 Task: Add an event with the title Second Product Enhancement Brainstorming Session, date '2023/12/14', time 8:30 AM to 10:30 AMand add a description: This webinar is designed to provide participants with valuable insights into effective digital marketing strategies. It covers a wide range of topics, including search engine optimization (SEO), social media marketing, content marketing, email marketing, paid advertising, and more., put the event into Green category, logged in from the account softage.3@softage.netand send the event invitation to softage.5@softage.net and softage.6@softage.net. Set a reminder for the event 2 hour before
Action: Mouse moved to (130, 120)
Screenshot: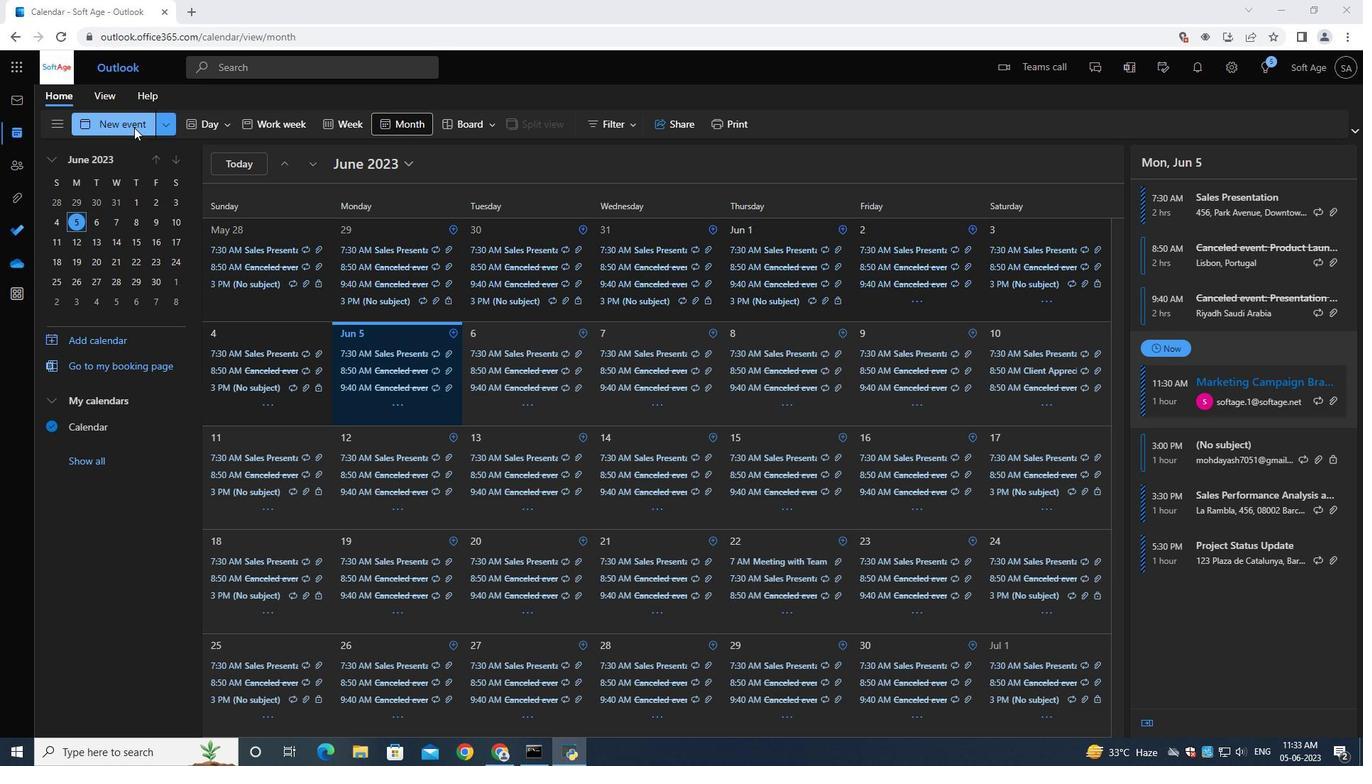 
Action: Mouse pressed left at (130, 120)
Screenshot: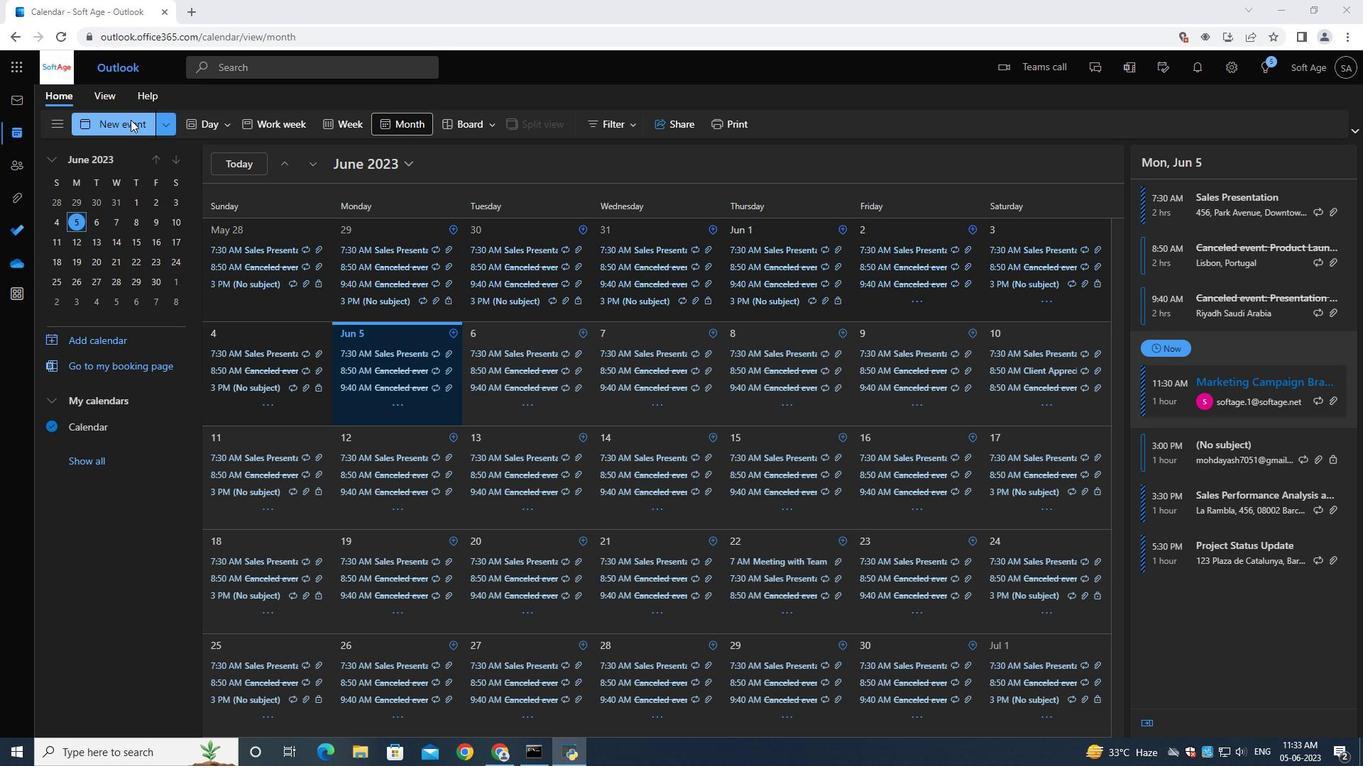 
Action: Mouse moved to (388, 213)
Screenshot: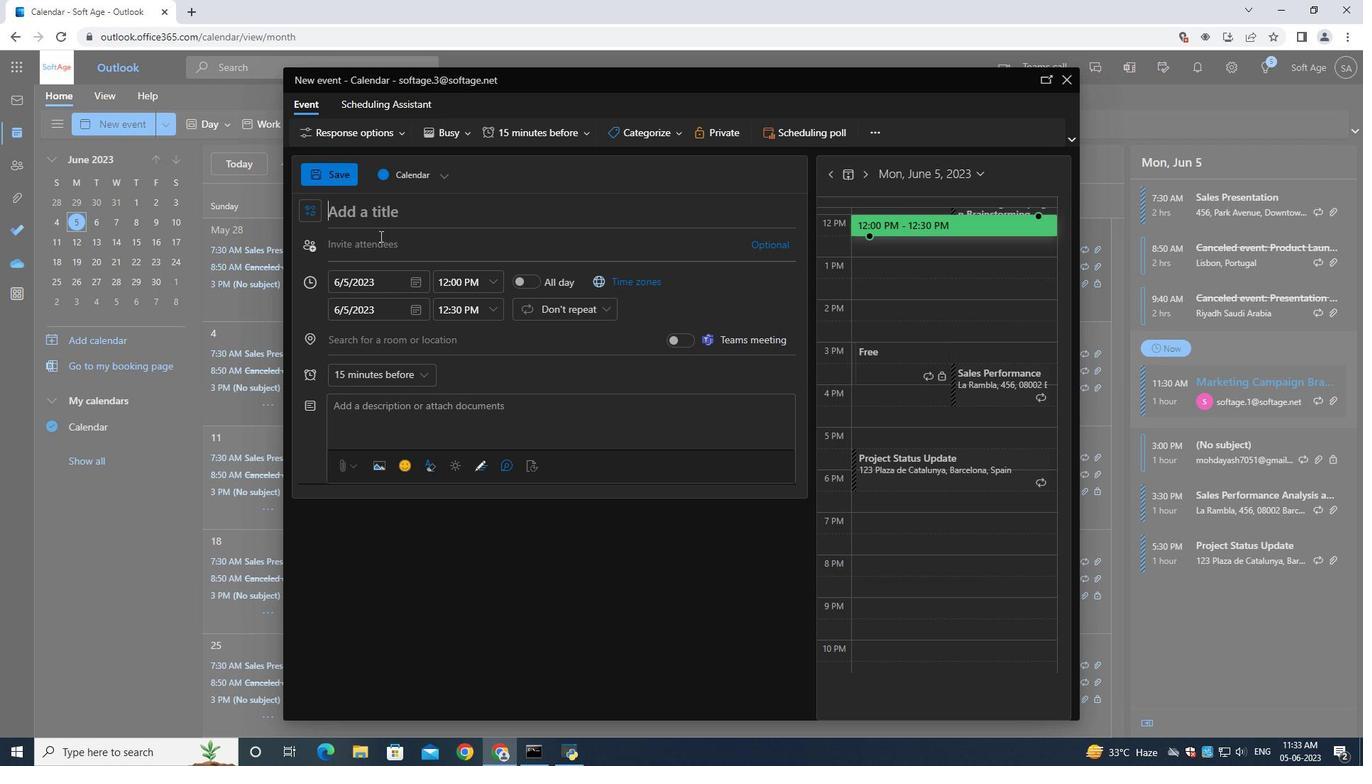 
Action: Mouse pressed left at (387, 213)
Screenshot: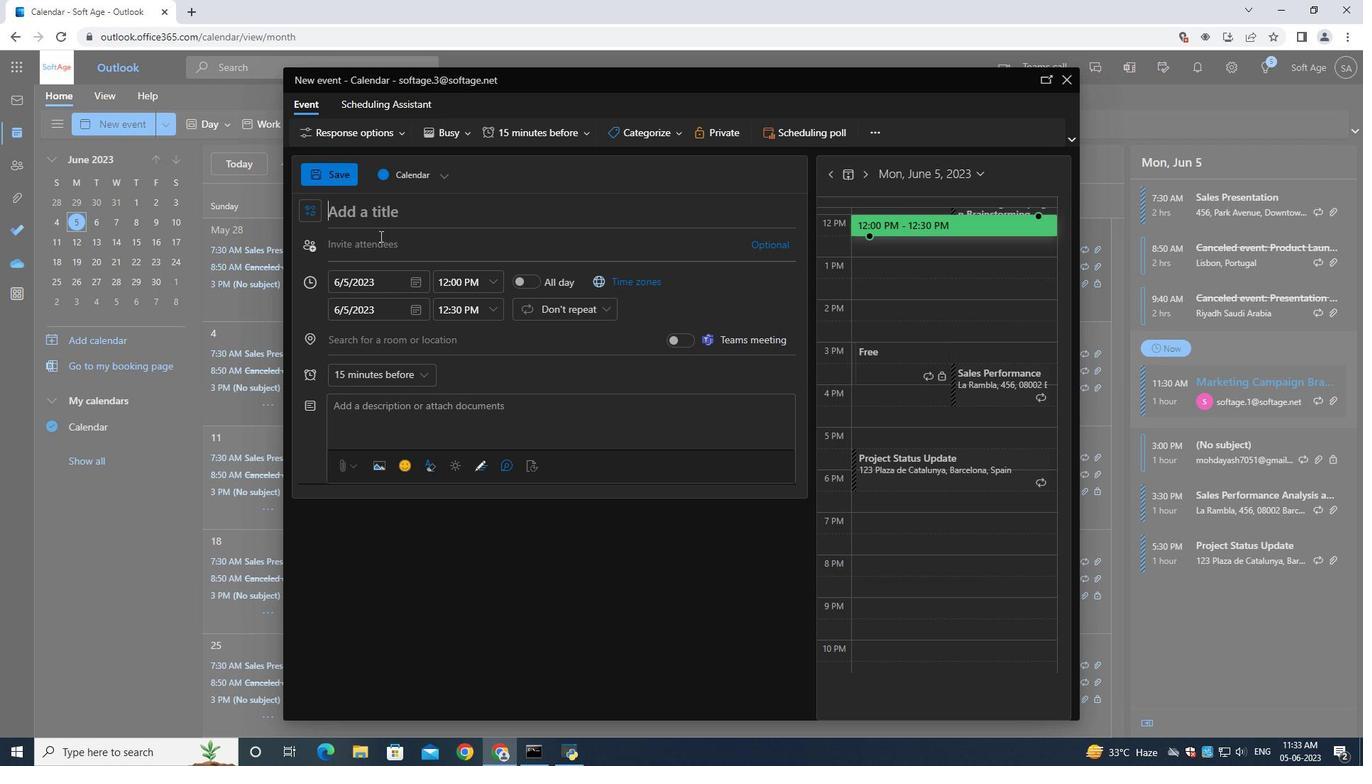
Action: Key pressed <Key.shift>Second<Key.space><Key.shift><Key.shift><Key.shift><Key.shift><Key.shift><Key.shift><Key.shift><Key.shift>Product<Key.space><Key.shift>Enhancement<Key.space><Key.shift>Brainstorming<Key.space><Key.shift>Session
Screenshot: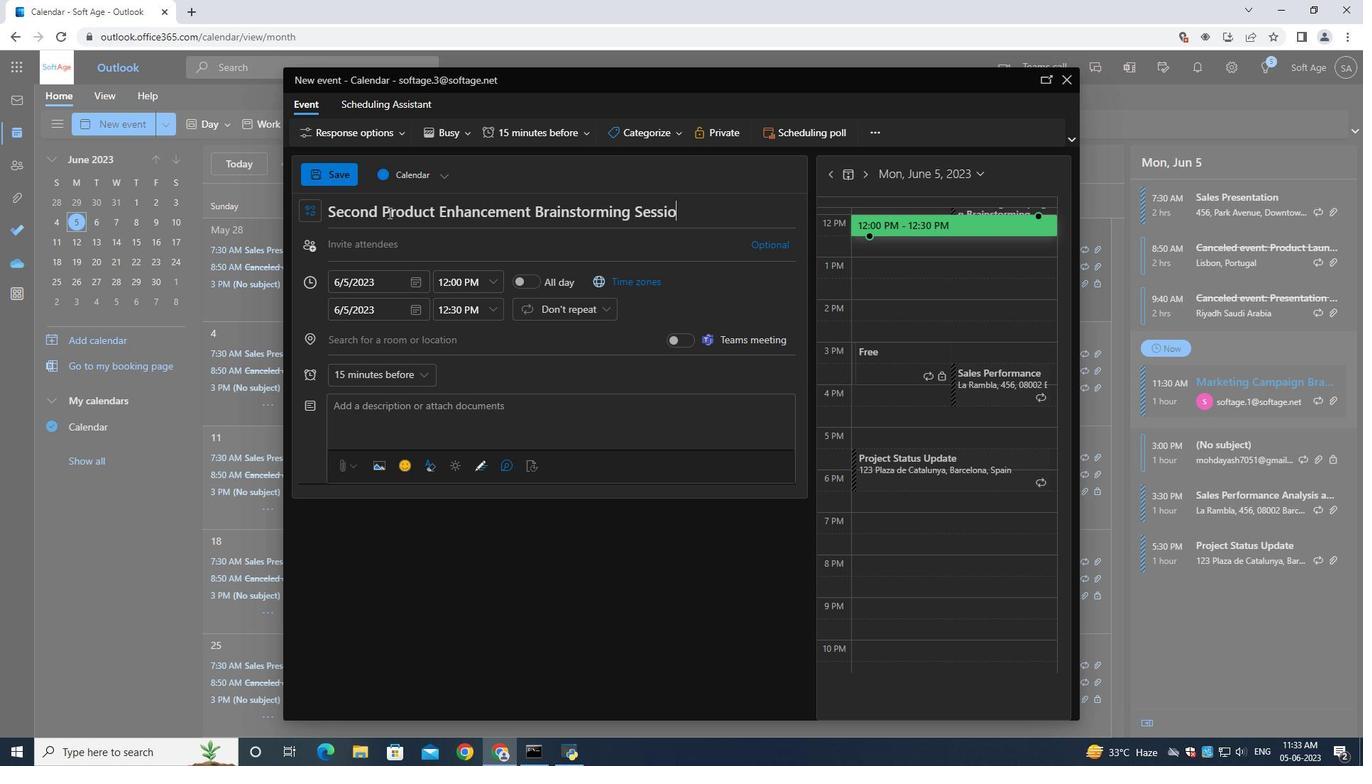 
Action: Mouse moved to (414, 282)
Screenshot: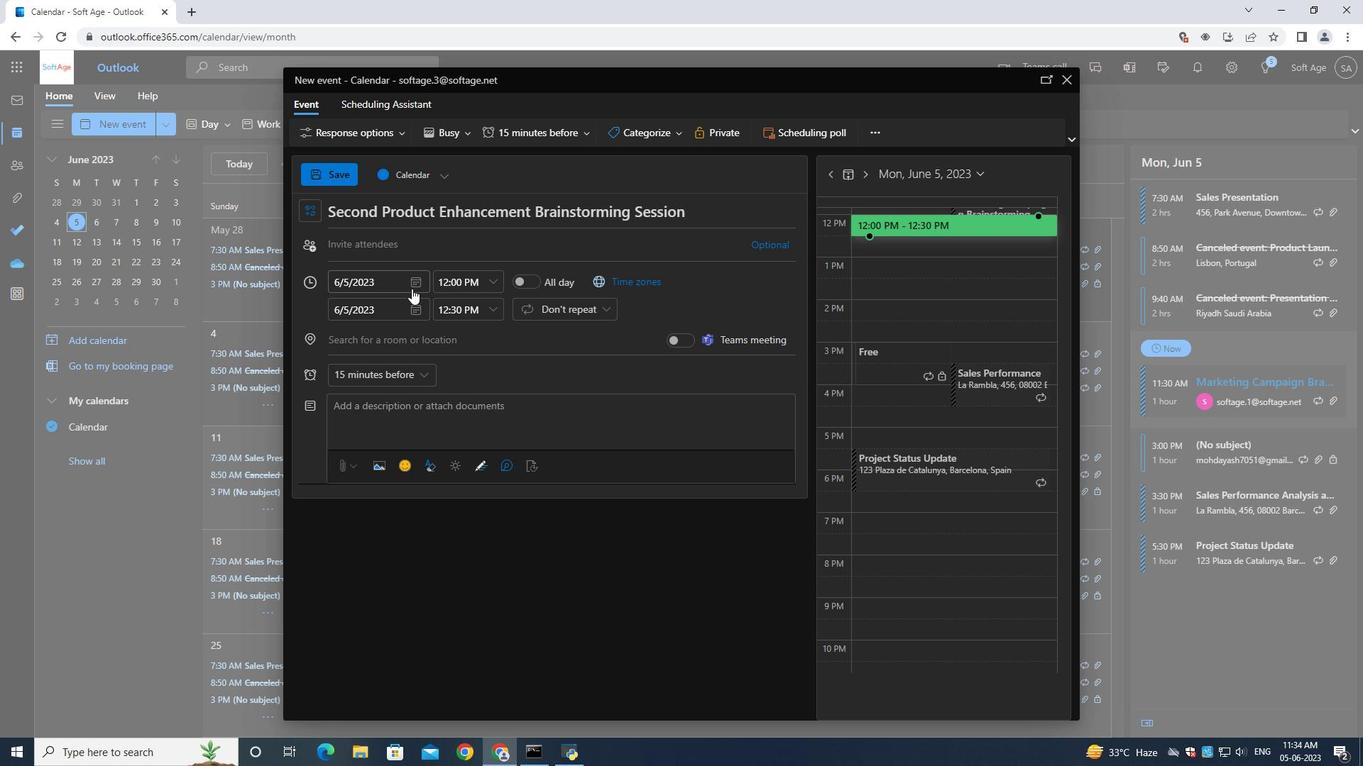 
Action: Mouse pressed left at (414, 282)
Screenshot: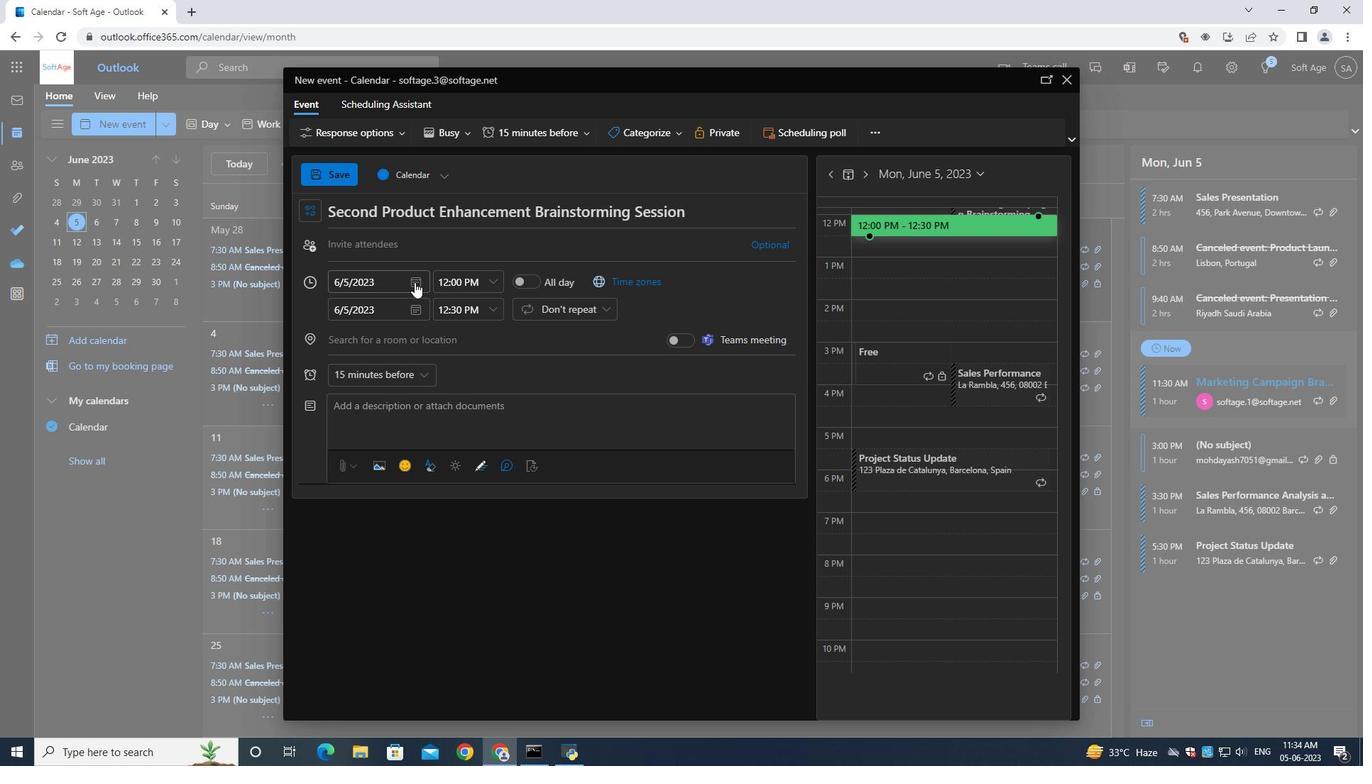 
Action: Mouse moved to (457, 316)
Screenshot: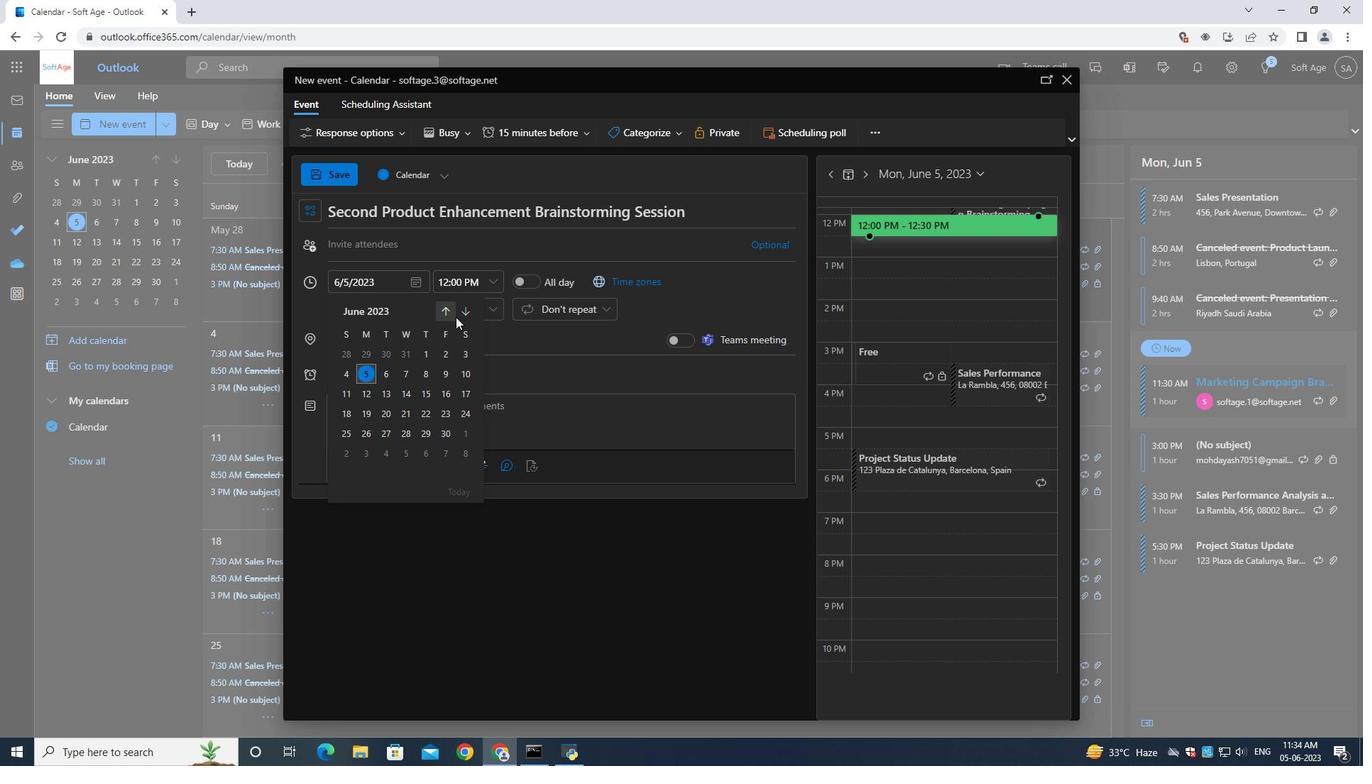 
Action: Mouse pressed left at (457, 316)
Screenshot: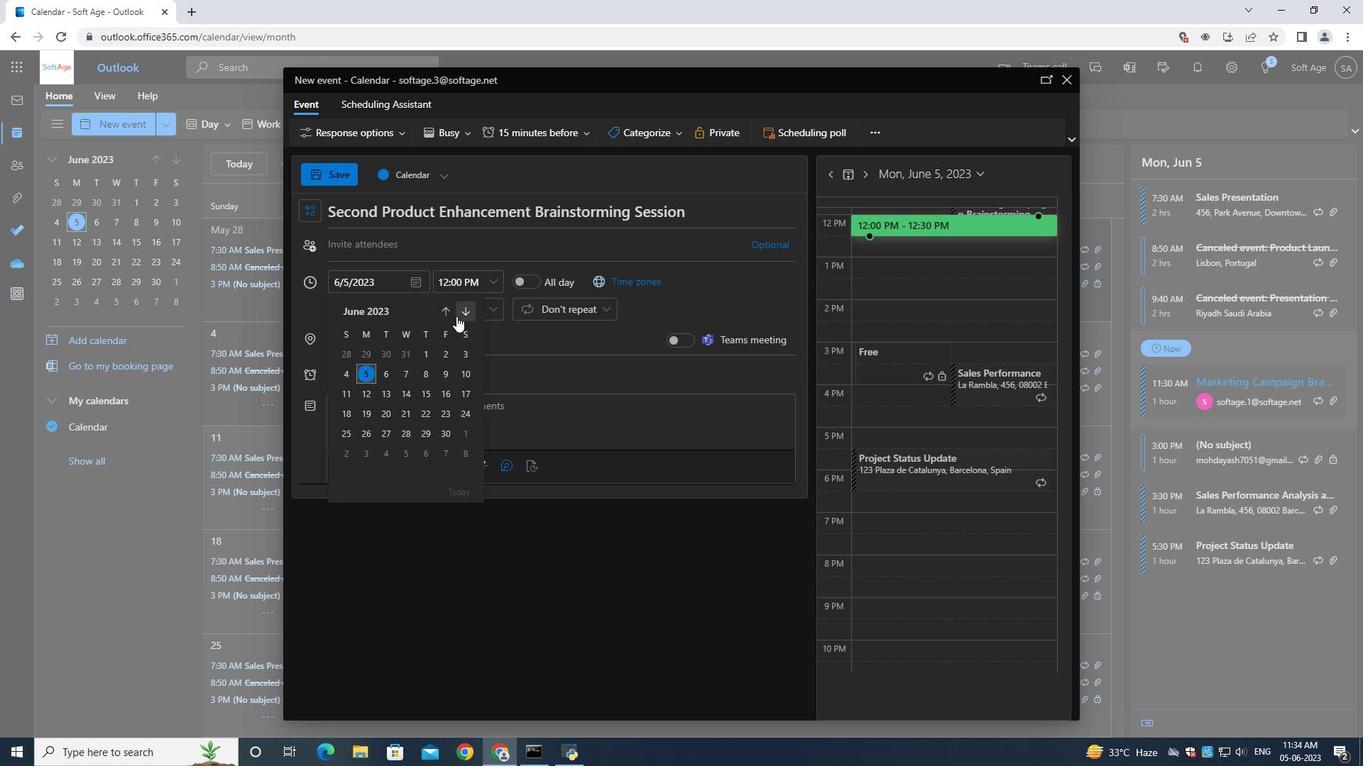 
Action: Mouse pressed left at (457, 316)
Screenshot: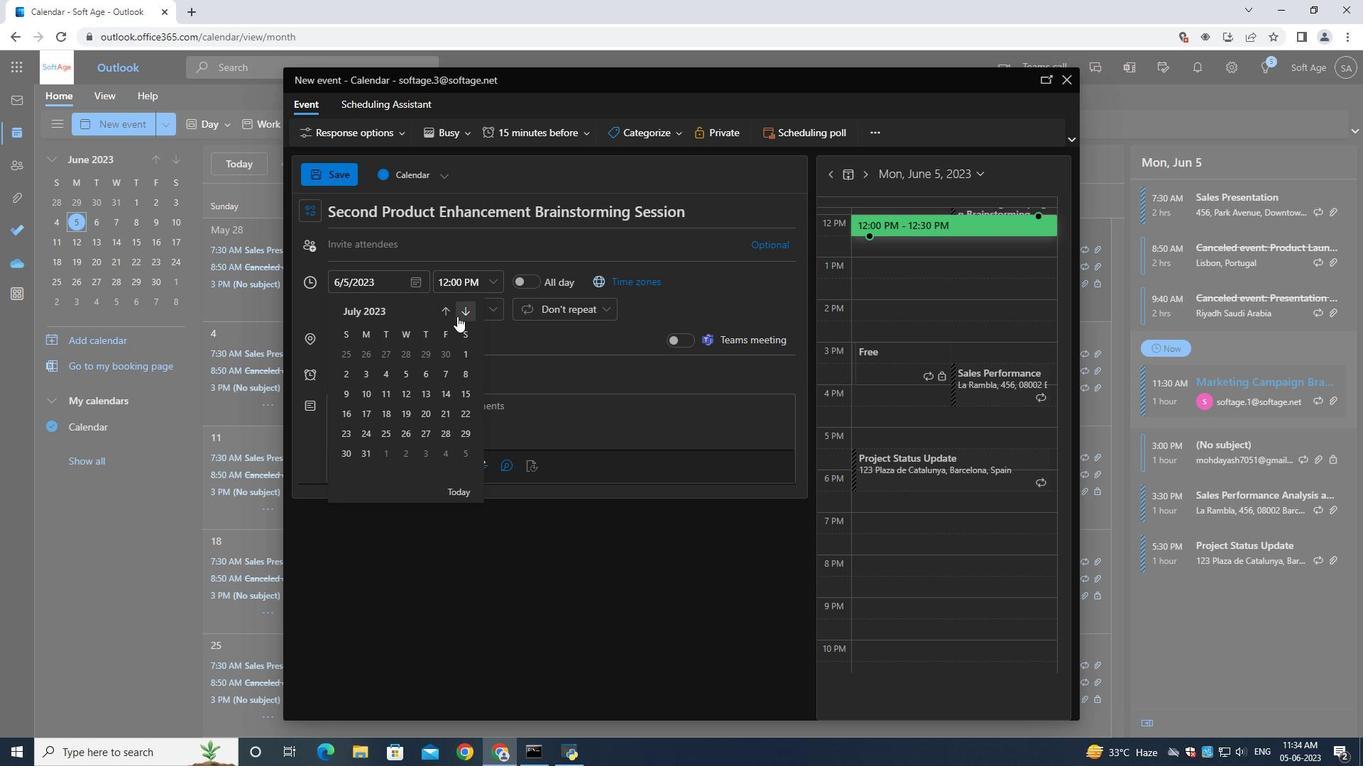 
Action: Mouse pressed left at (457, 316)
Screenshot: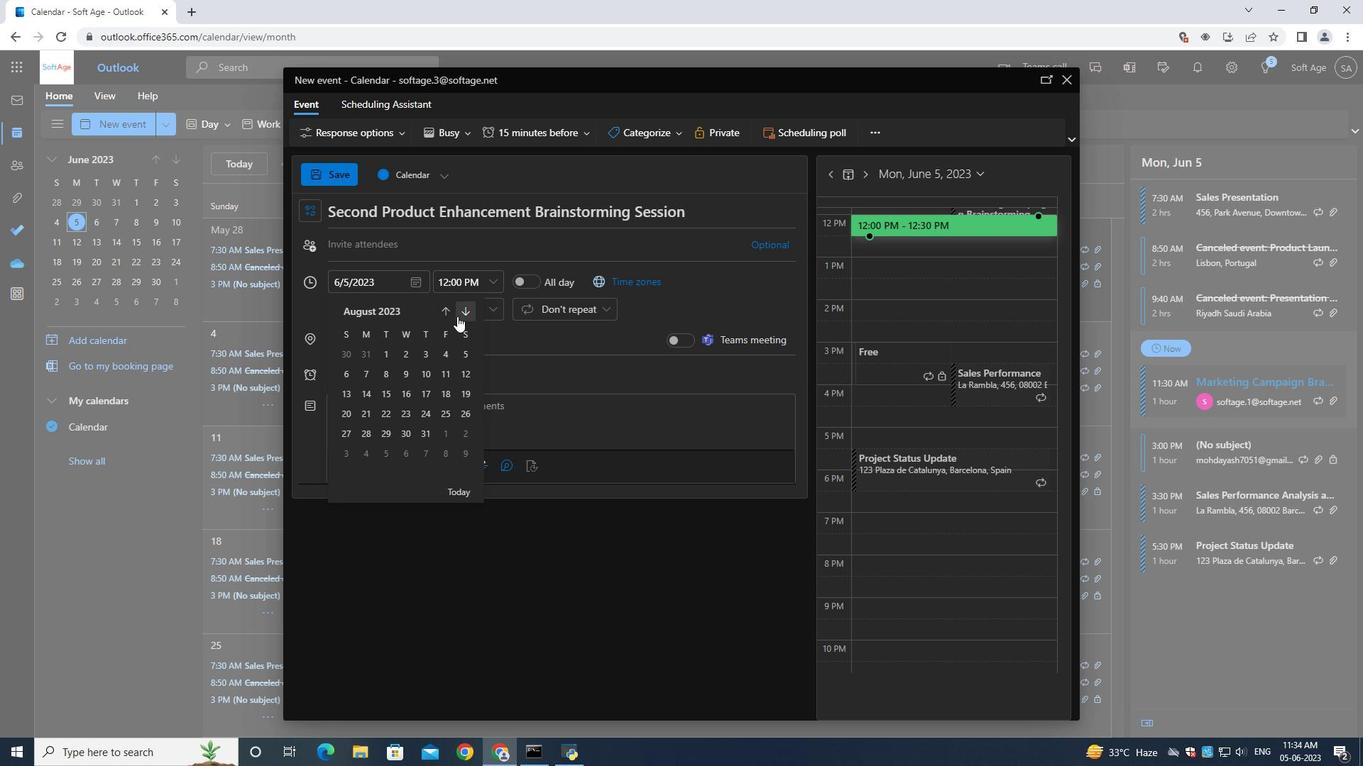 
Action: Mouse pressed left at (457, 316)
Screenshot: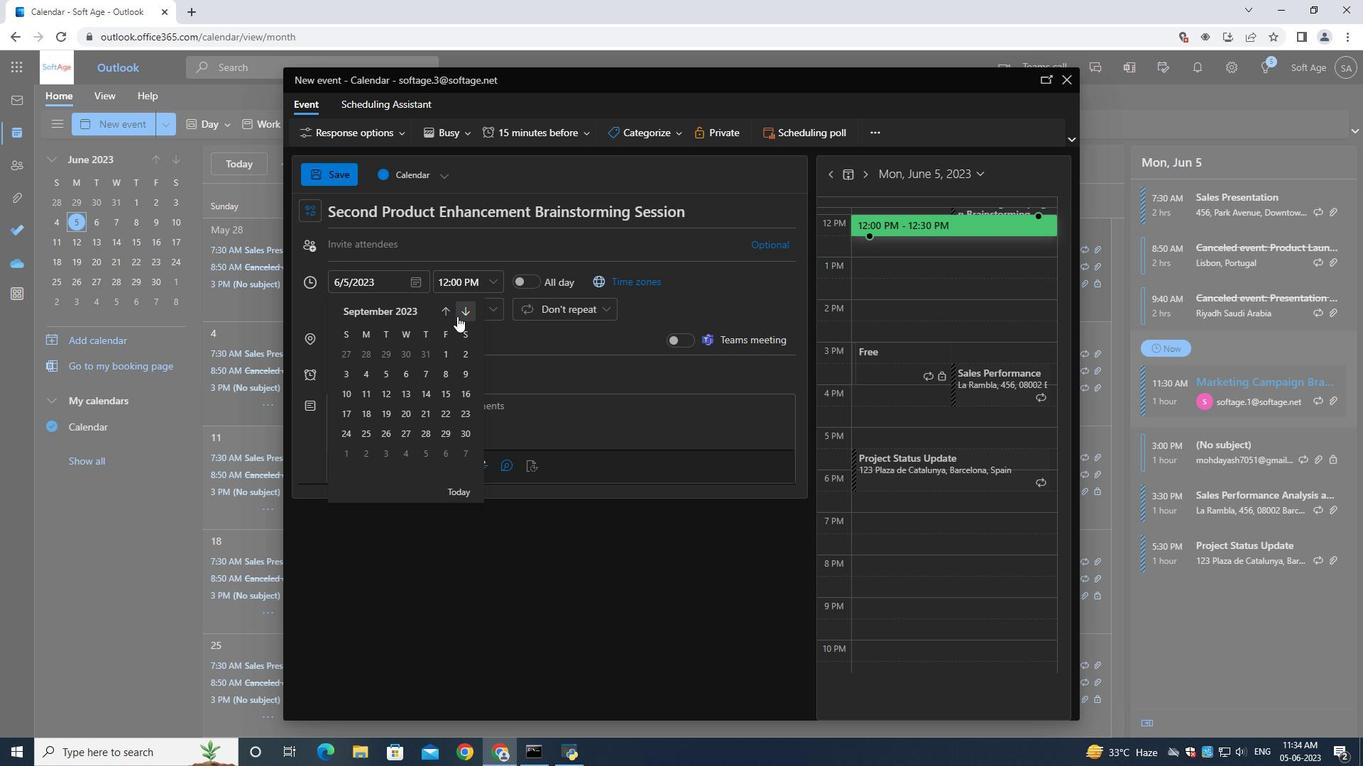 
Action: Mouse pressed left at (457, 316)
Screenshot: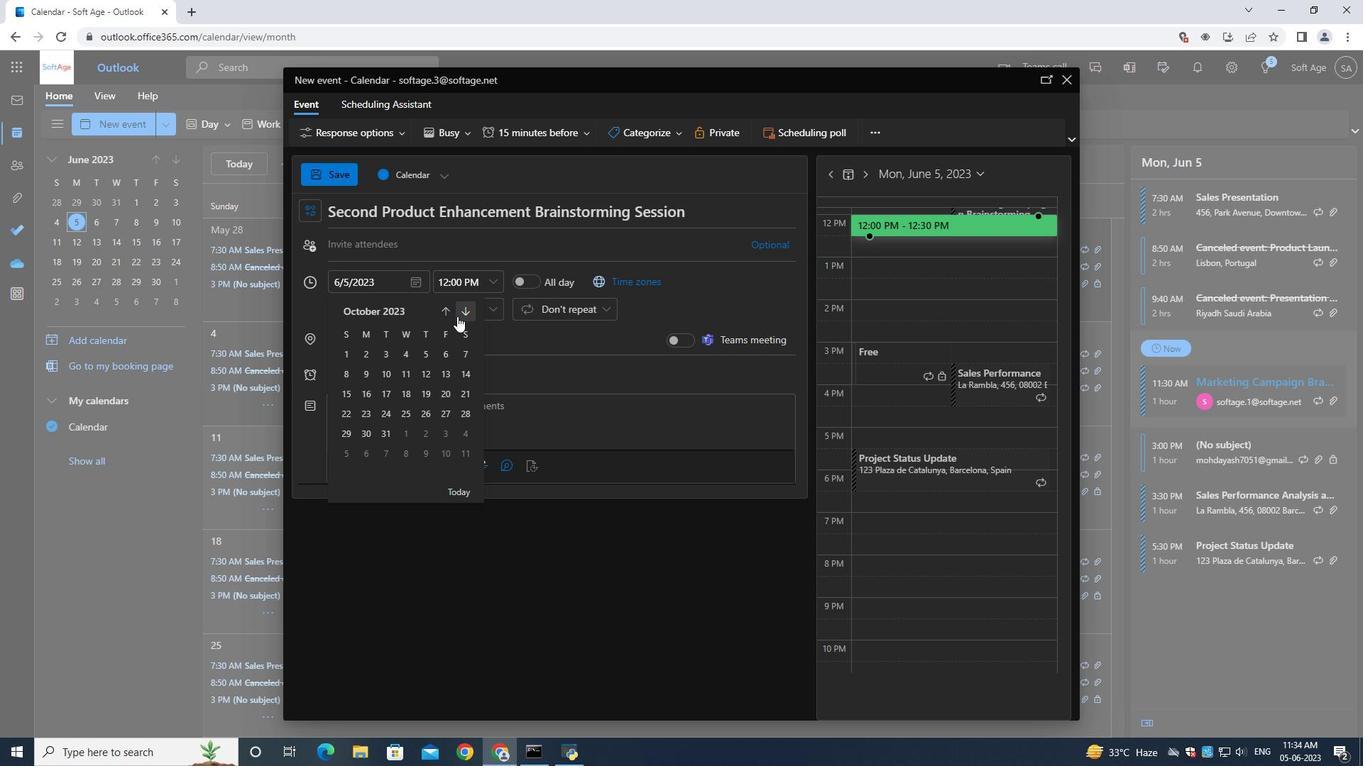 
Action: Mouse pressed left at (457, 316)
Screenshot: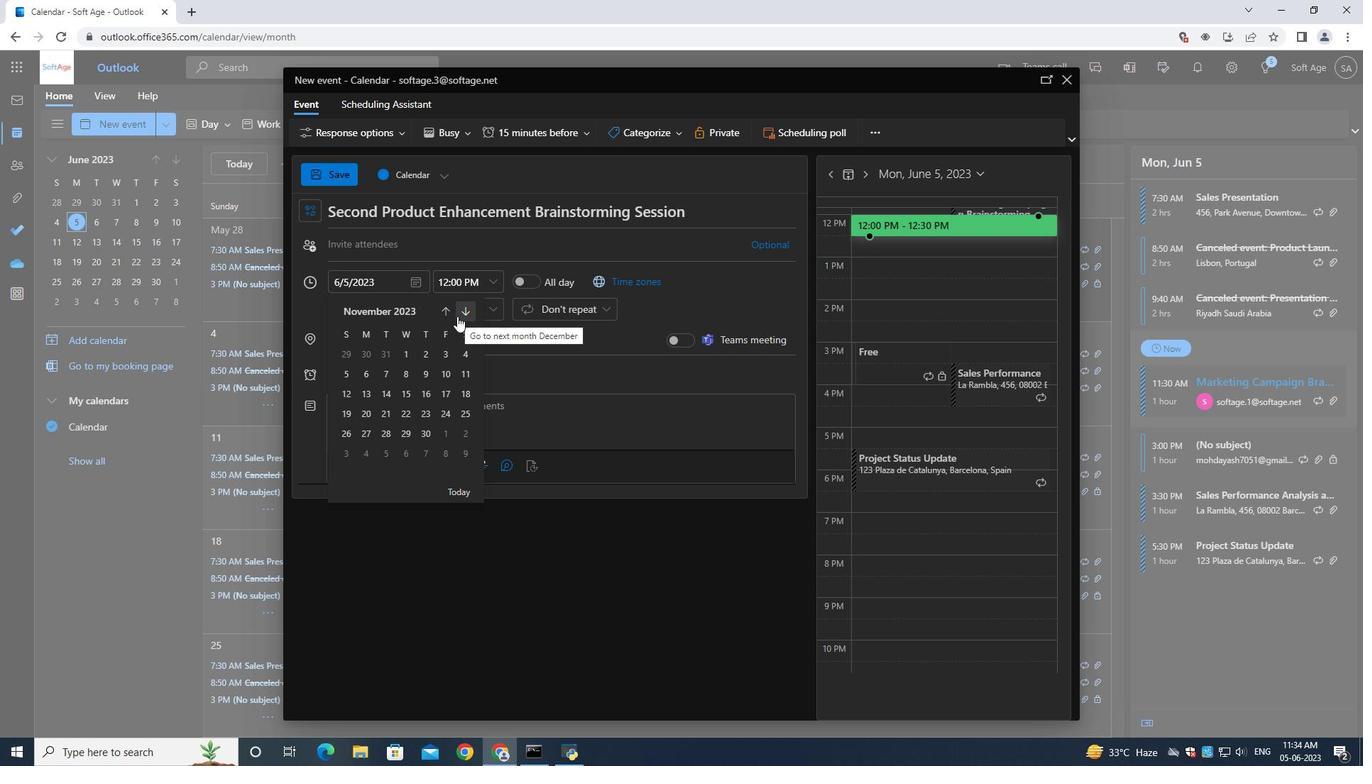 
Action: Mouse pressed left at (457, 316)
Screenshot: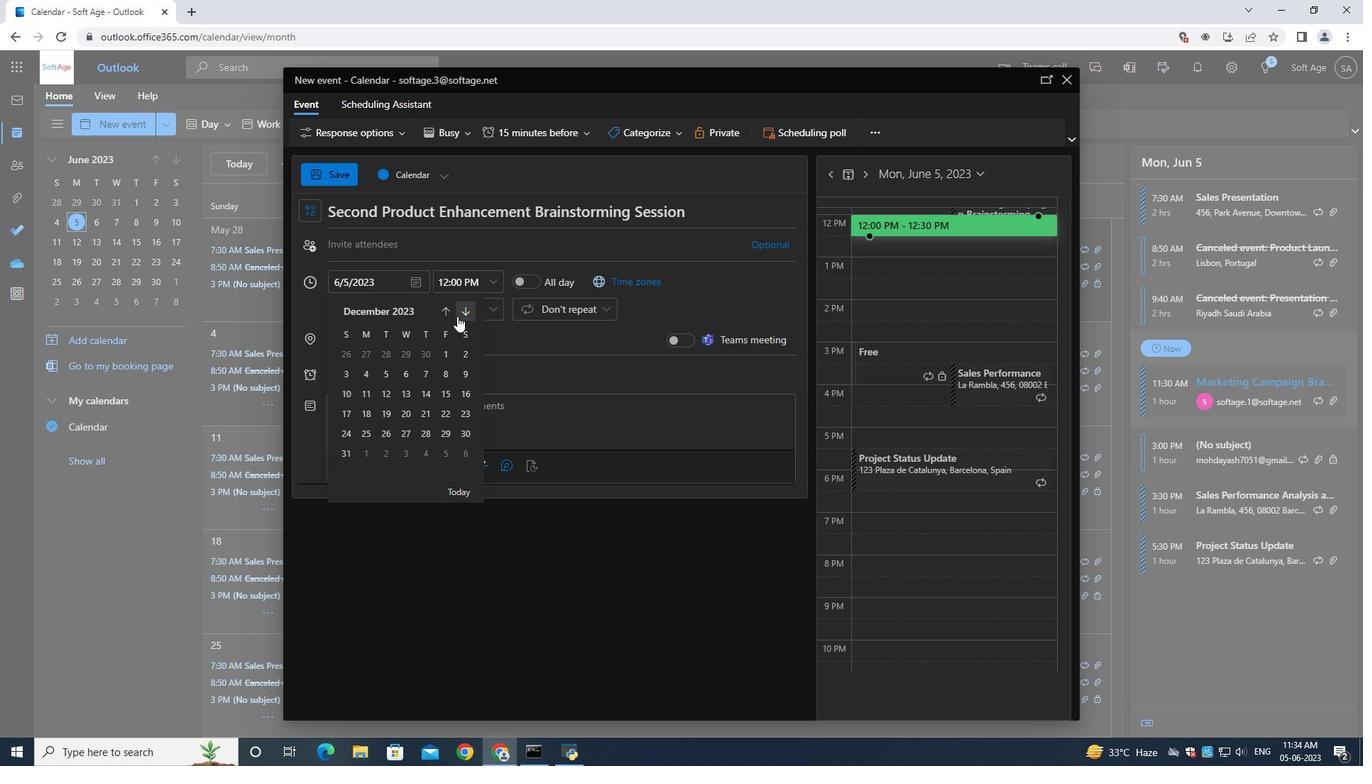 
Action: Mouse moved to (441, 311)
Screenshot: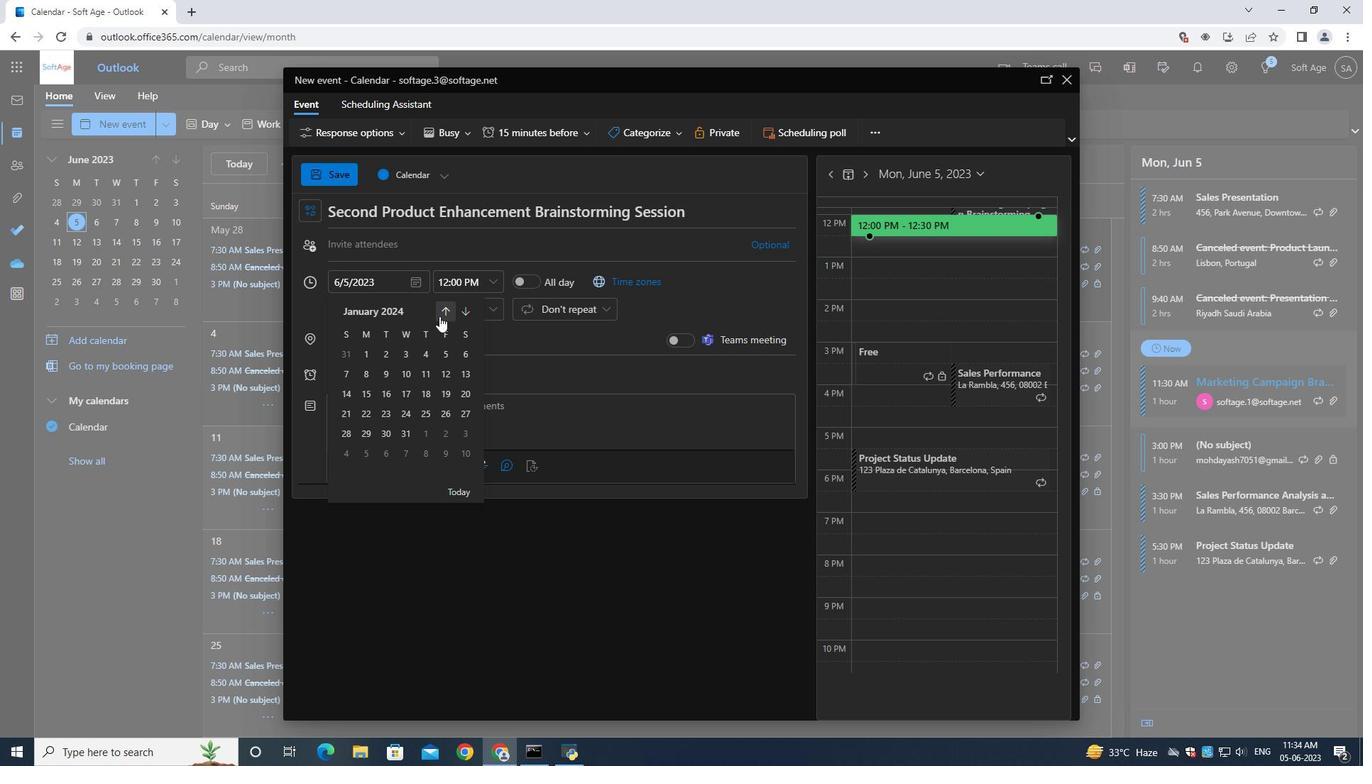 
Action: Mouse pressed left at (441, 311)
Screenshot: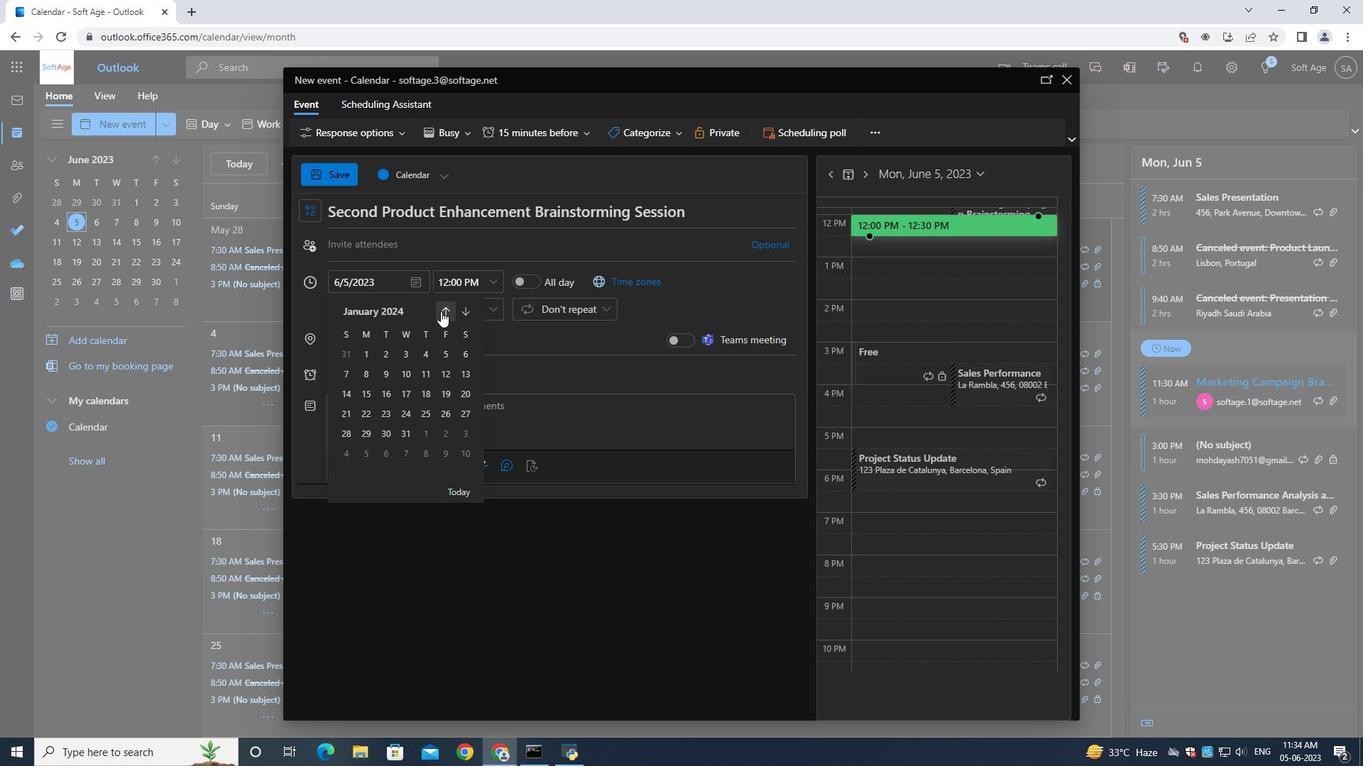 
Action: Mouse moved to (422, 390)
Screenshot: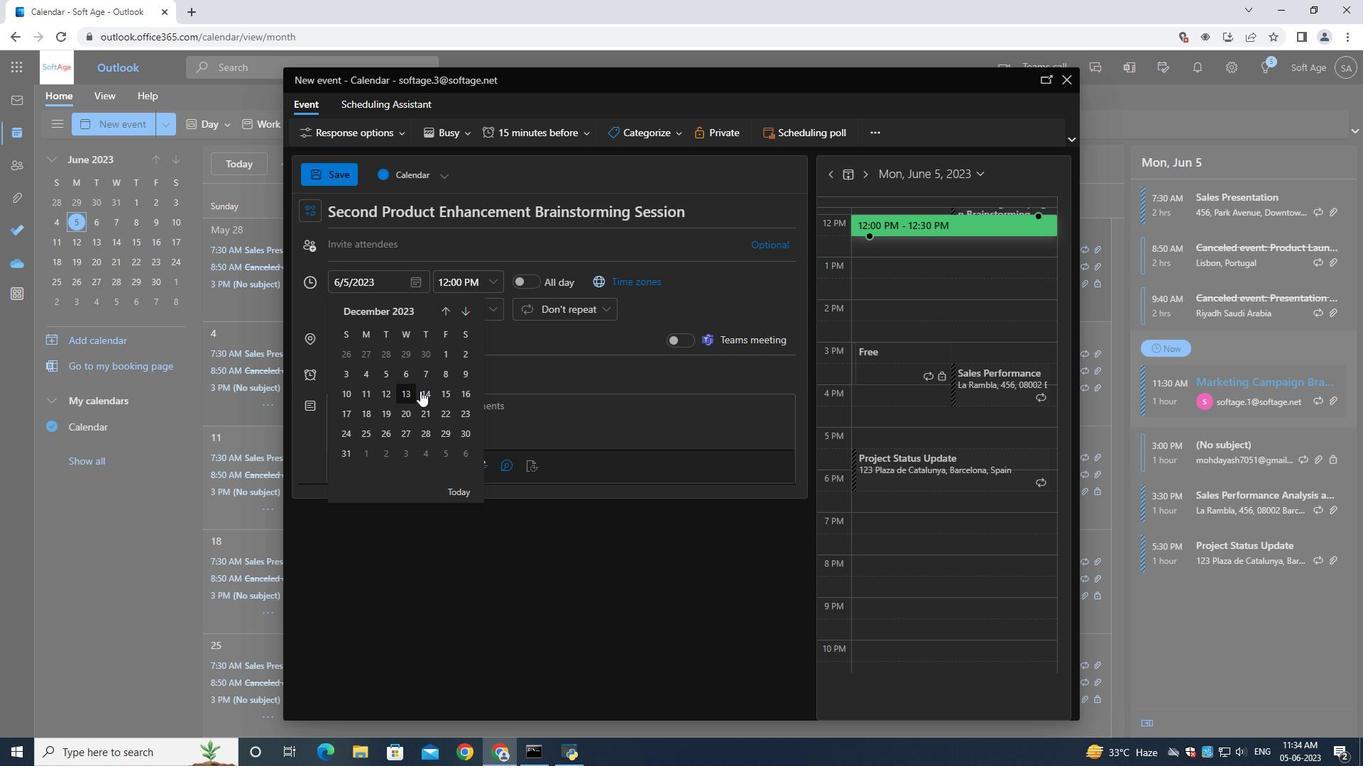 
Action: Mouse pressed left at (422, 390)
Screenshot: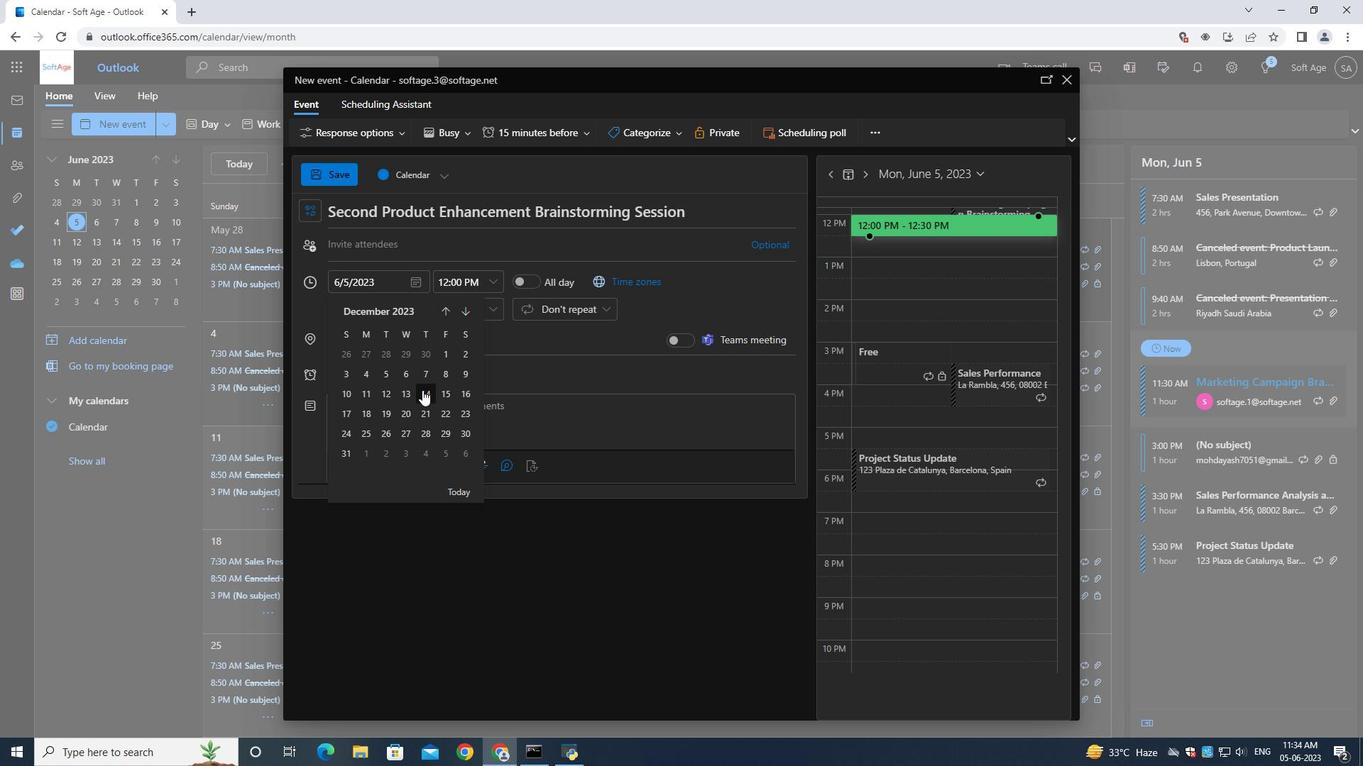 
Action: Mouse moved to (462, 291)
Screenshot: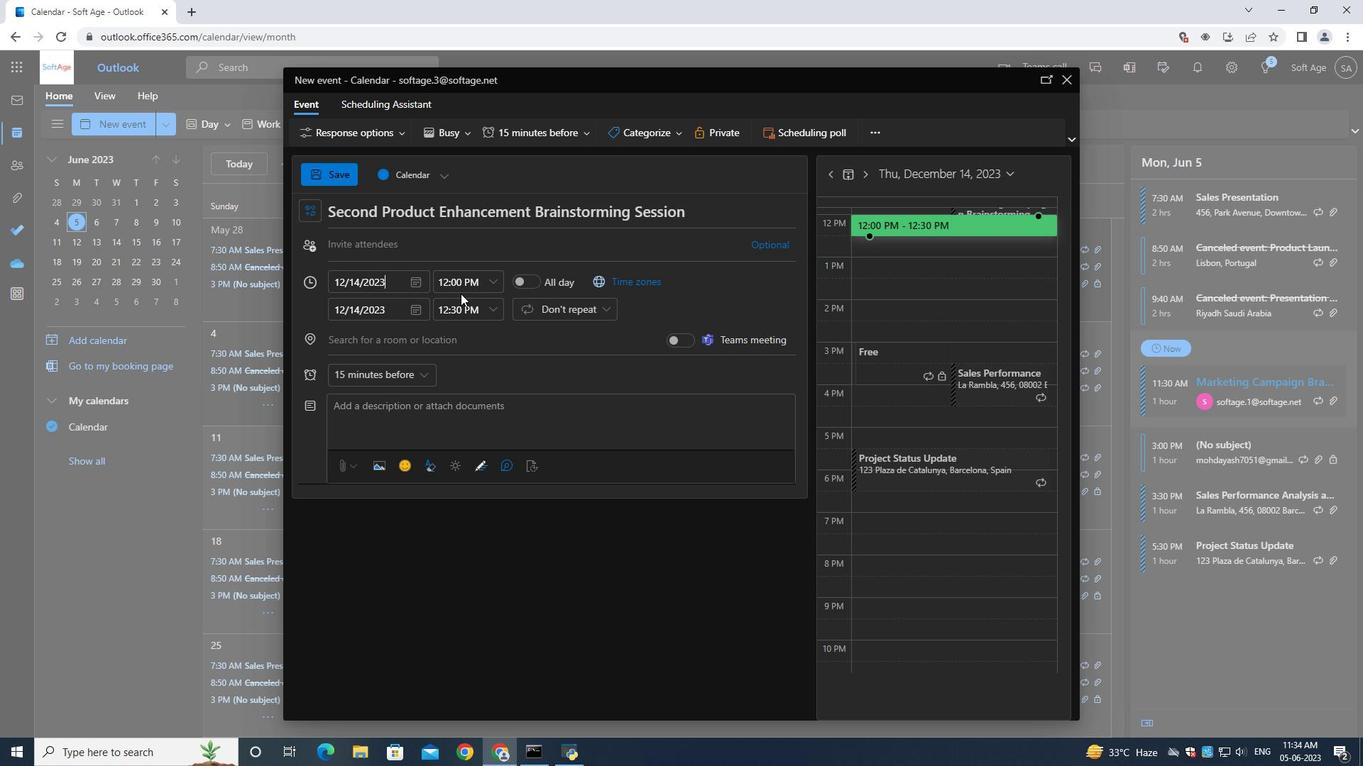 
Action: Mouse pressed left at (462, 291)
Screenshot: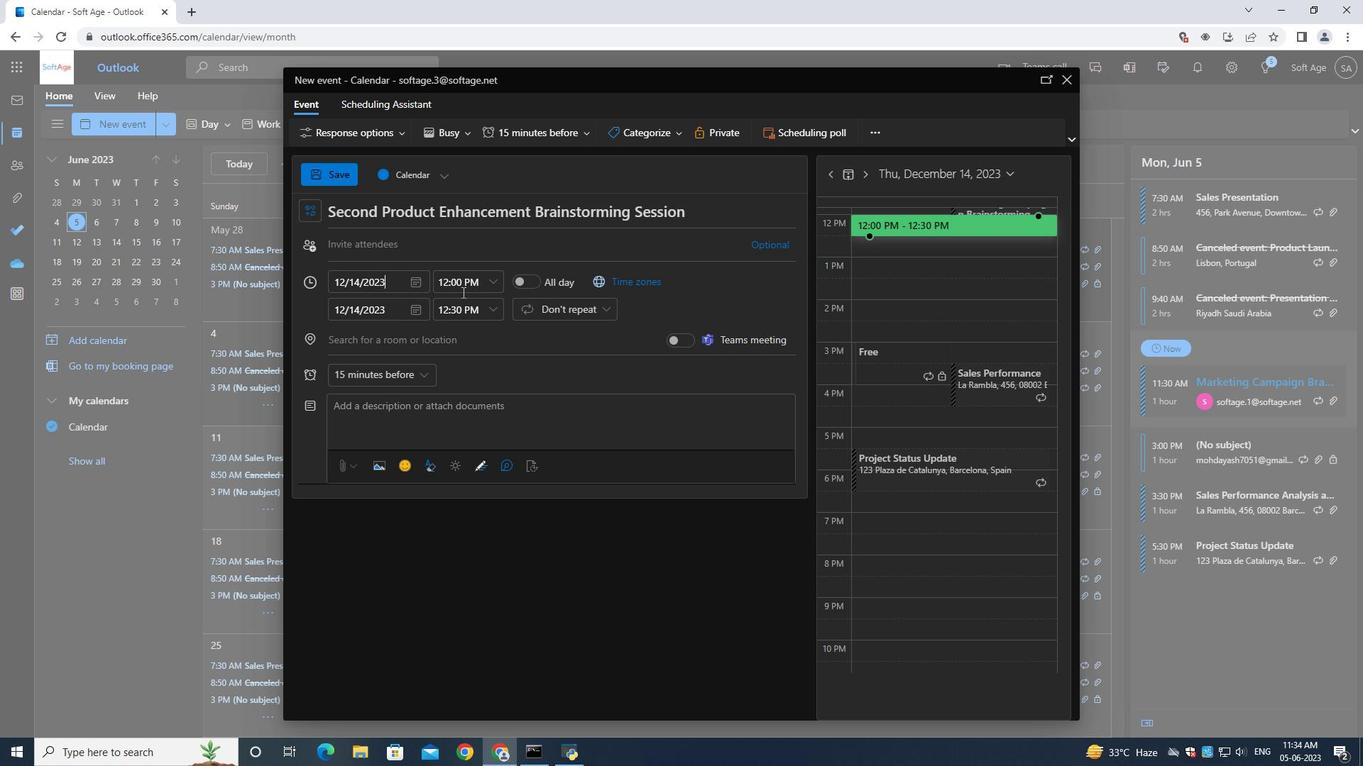 
Action: Mouse moved to (469, 293)
Screenshot: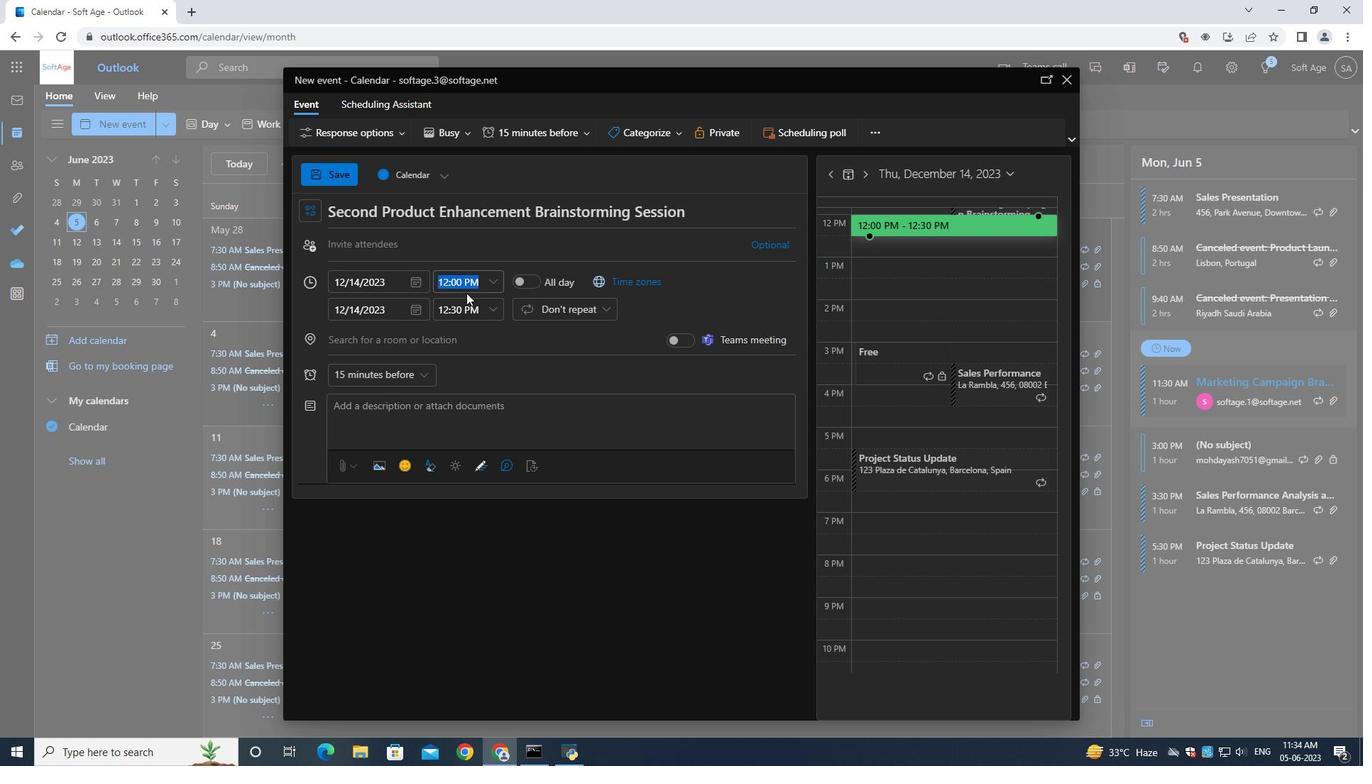 
Action: Key pressed 8<Key.shift_r>:30<Key.shift>AM
Screenshot: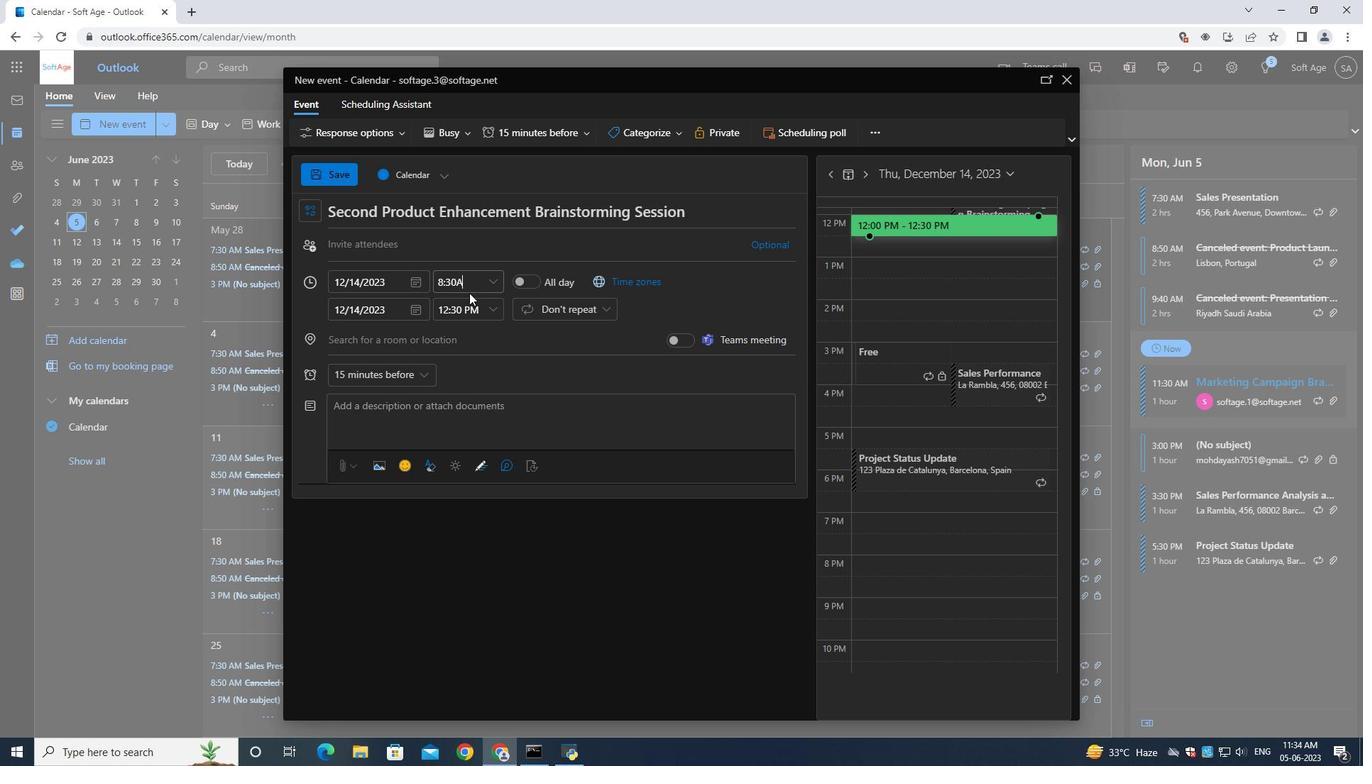 
Action: Mouse moved to (463, 308)
Screenshot: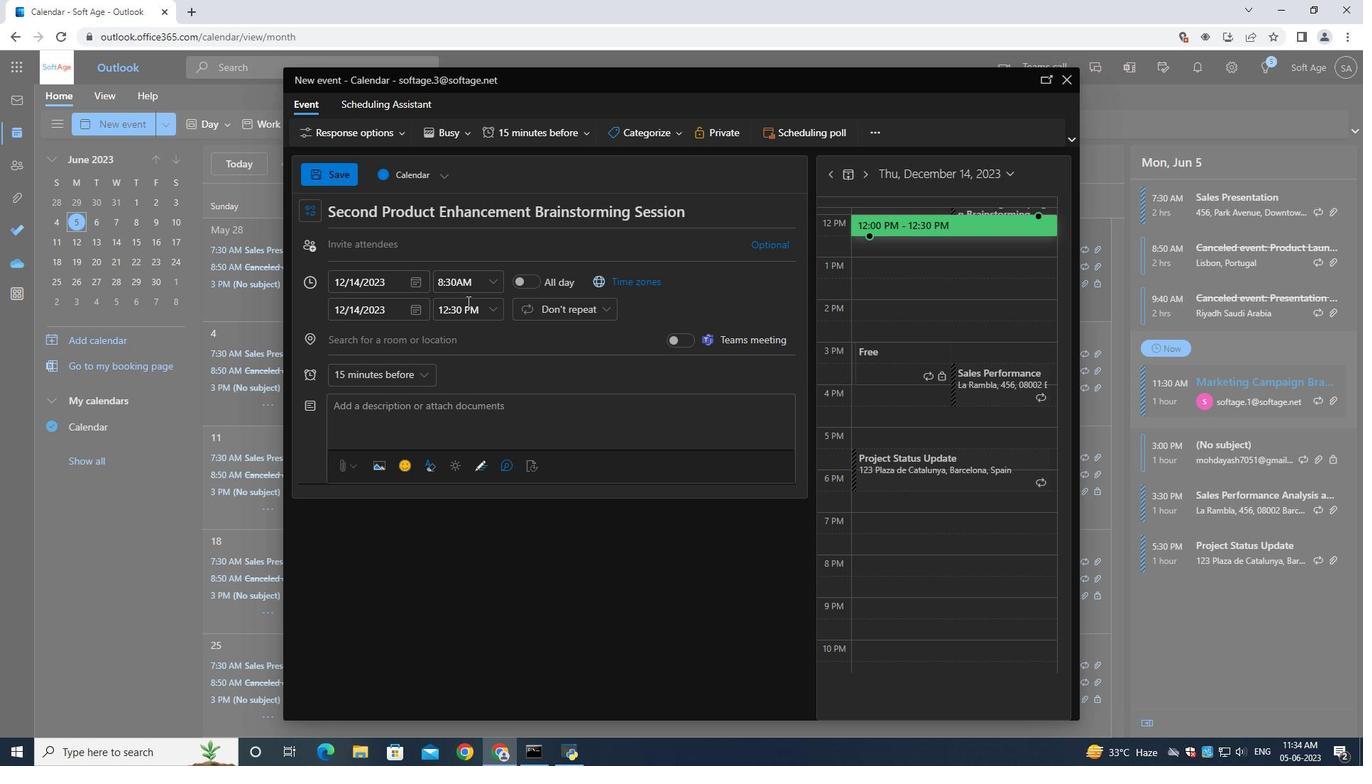 
Action: Mouse pressed left at (463, 308)
Screenshot: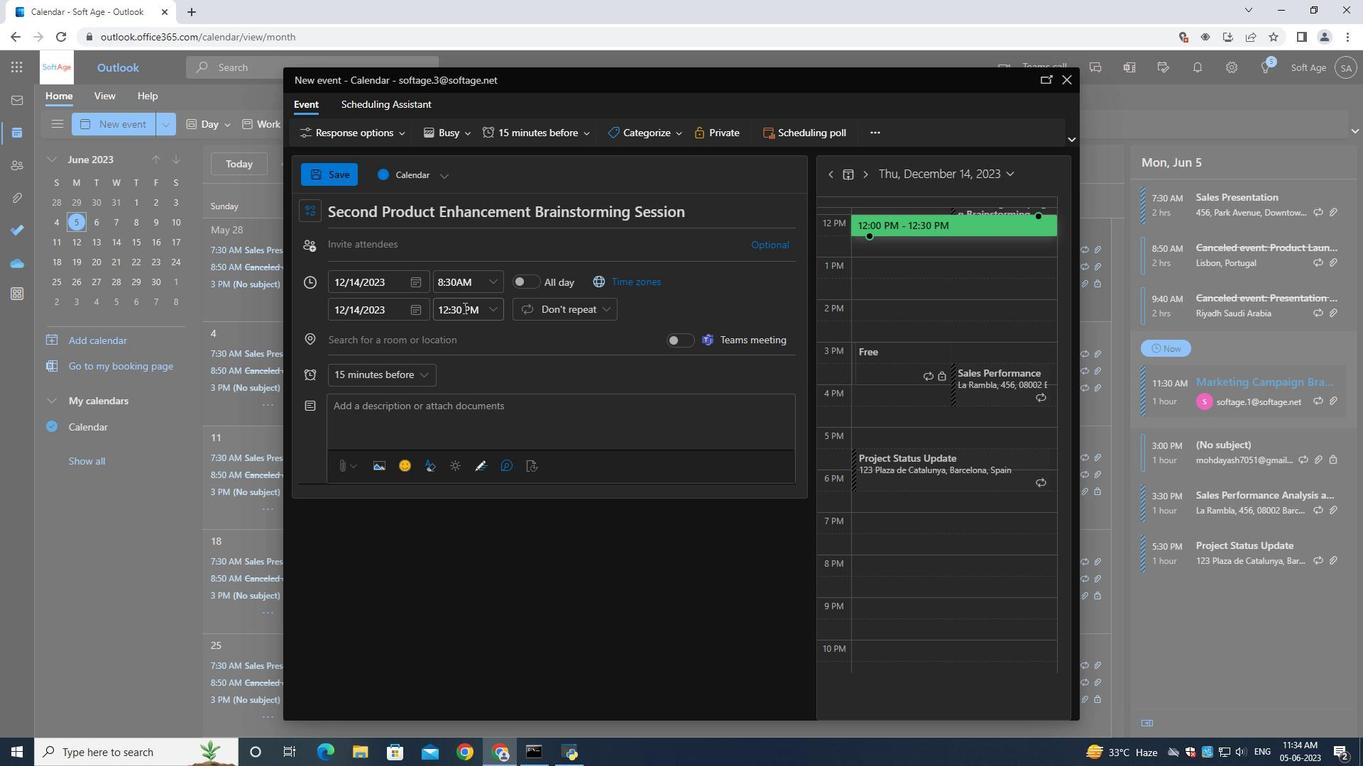 
Action: Key pressed 10<Key.shift_r>:30<Key.shift>AM
Screenshot: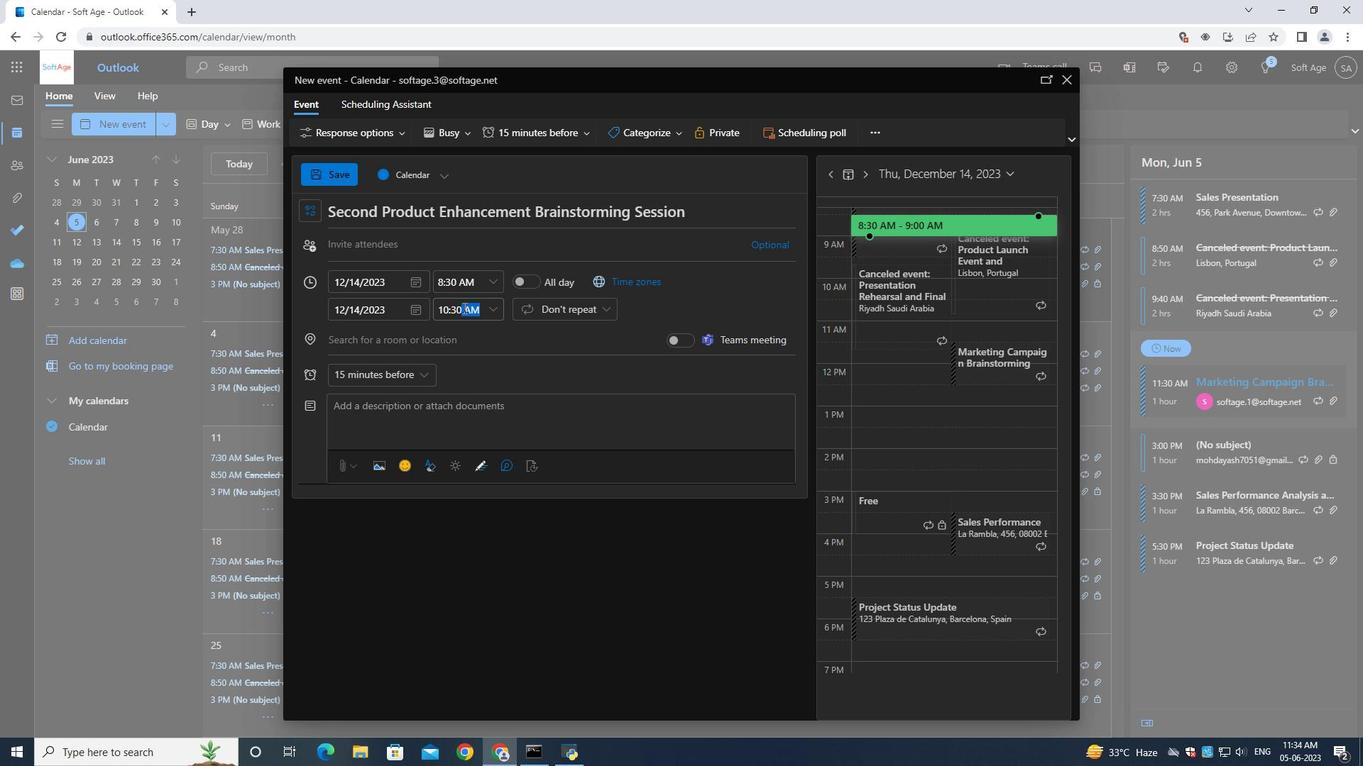 
Action: Mouse moved to (418, 418)
Screenshot: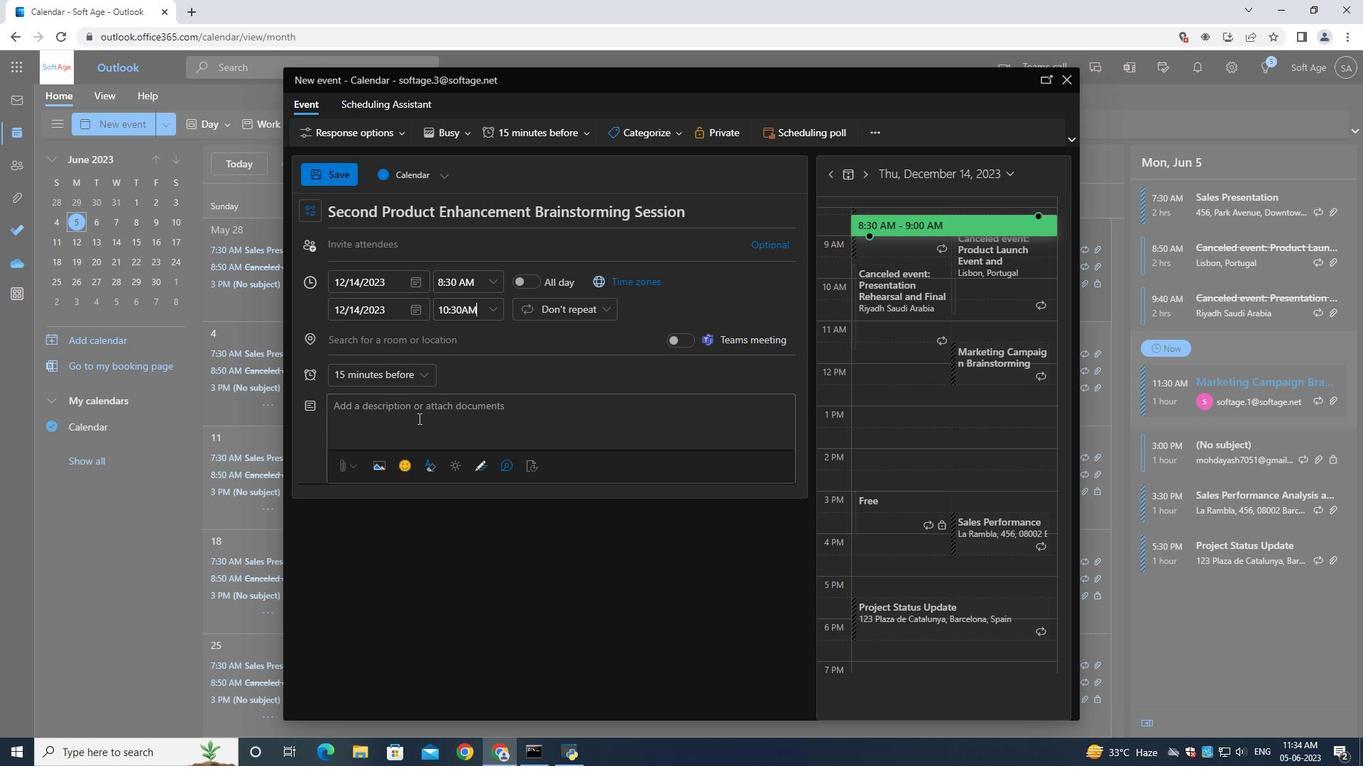 
Action: Mouse pressed left at (418, 418)
Screenshot: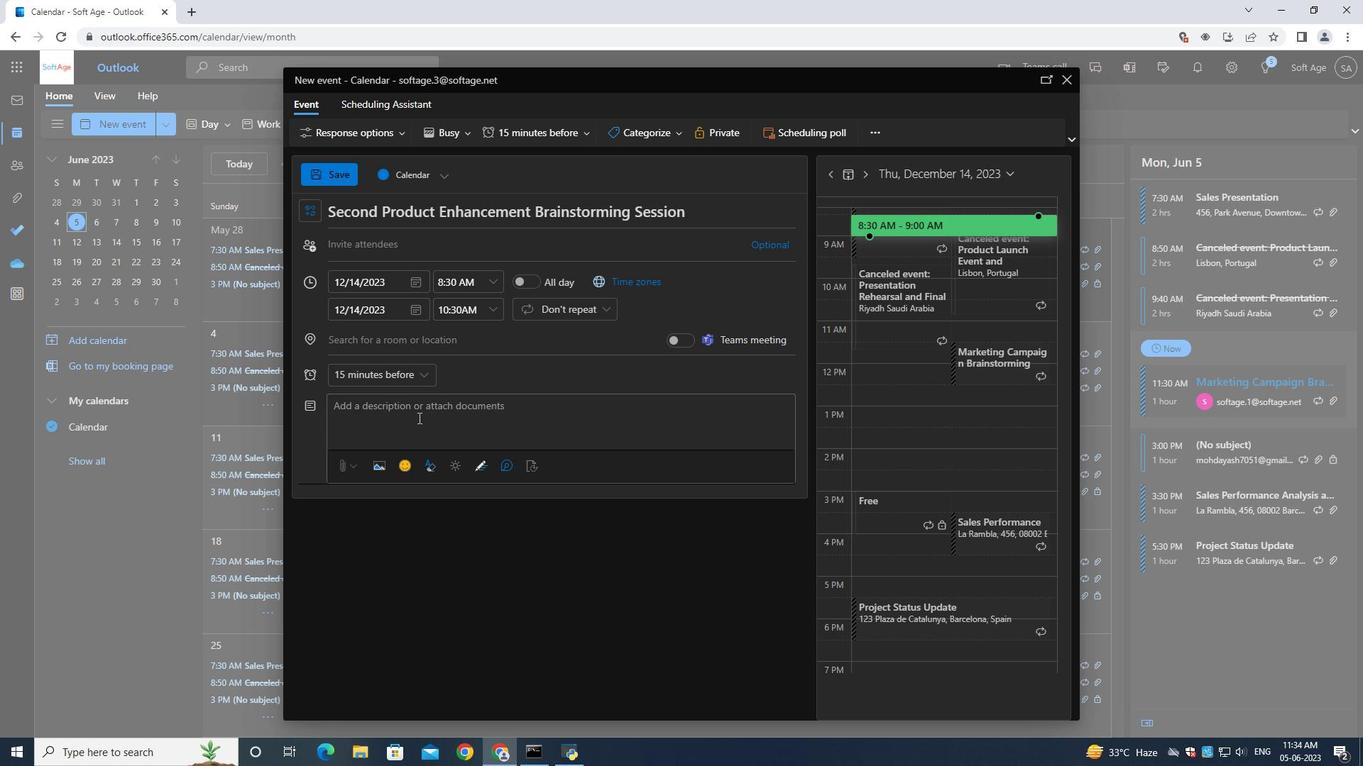 
Action: Key pressed <Key.shift>This<Key.space>webinar<Key.space>is<Key.space>designed<Key.space>to<Key.space>provide<Key.space>participants<Key.space>with<Key.space>valuav<Key.backspace>ble<Key.space>insights<Key.space>into<Key.space>effective<Key.space>digital<Key.space>marketing<Key.space>strategies.<Key.space><Key.shift>It<Key.space>cob<Key.backspace>vers<Key.space>a<Key.space>wide<Key.space>ranf<Key.backspace>ge<Key.space>of<Key.space>topics,<Key.space>including<Key.space>search<Key.space>engine<Key.space>optimization<Key.space><Key.shift><Key.shift><Key.shift><Key.shift><Key.shift><Key.shift><Key.shift><Key.shift><Key.shift><Key.shift>(SEO),<Key.space>social<Key.space>mea<Key.backspace>dia<Key.space>marking<Key.backspace><Key.backspace>e<Key.backspace><Key.backspace>eting<Key.space><Key.backspace>,<Key.space>email<Key.space>marketing,<Key.space>paid<Key.space>adverstising,<Key.space>and<Key.space>more.
Screenshot: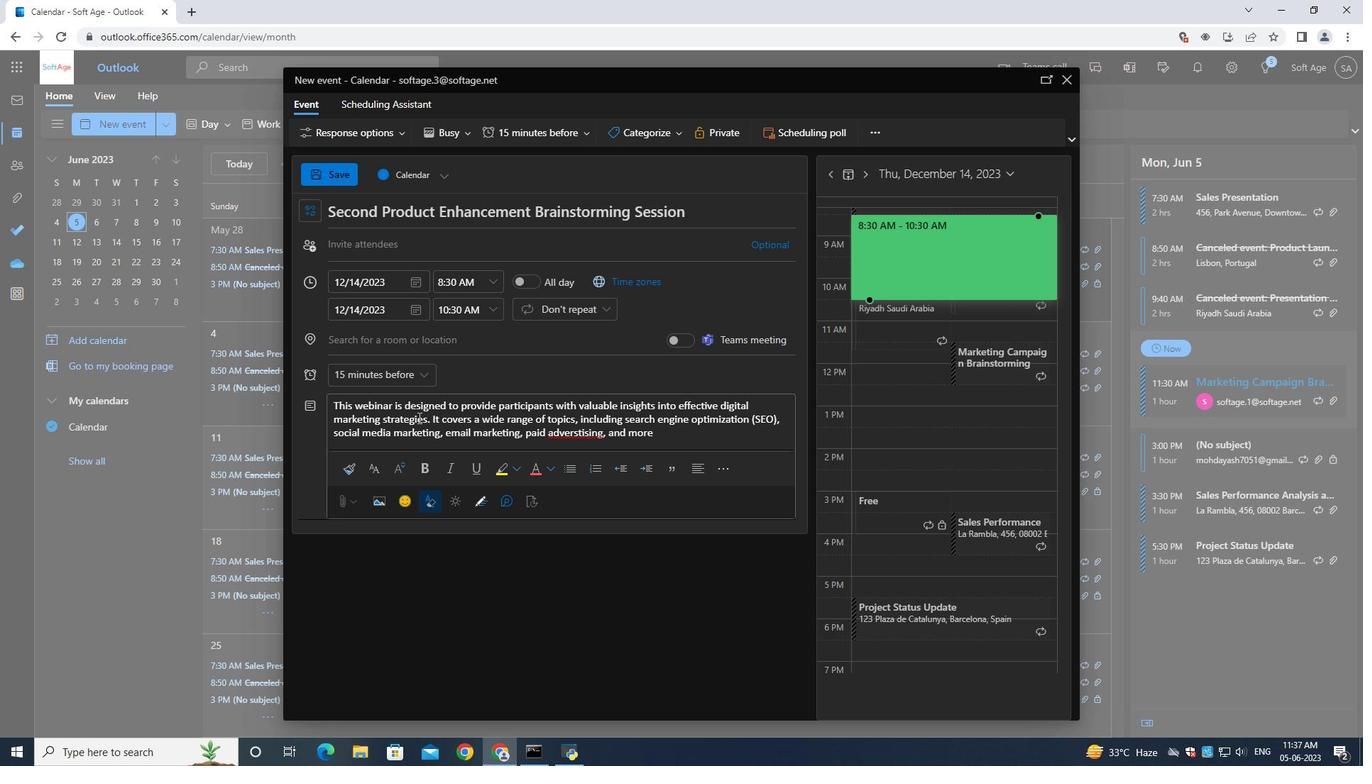 
Action: Mouse moved to (666, 134)
Screenshot: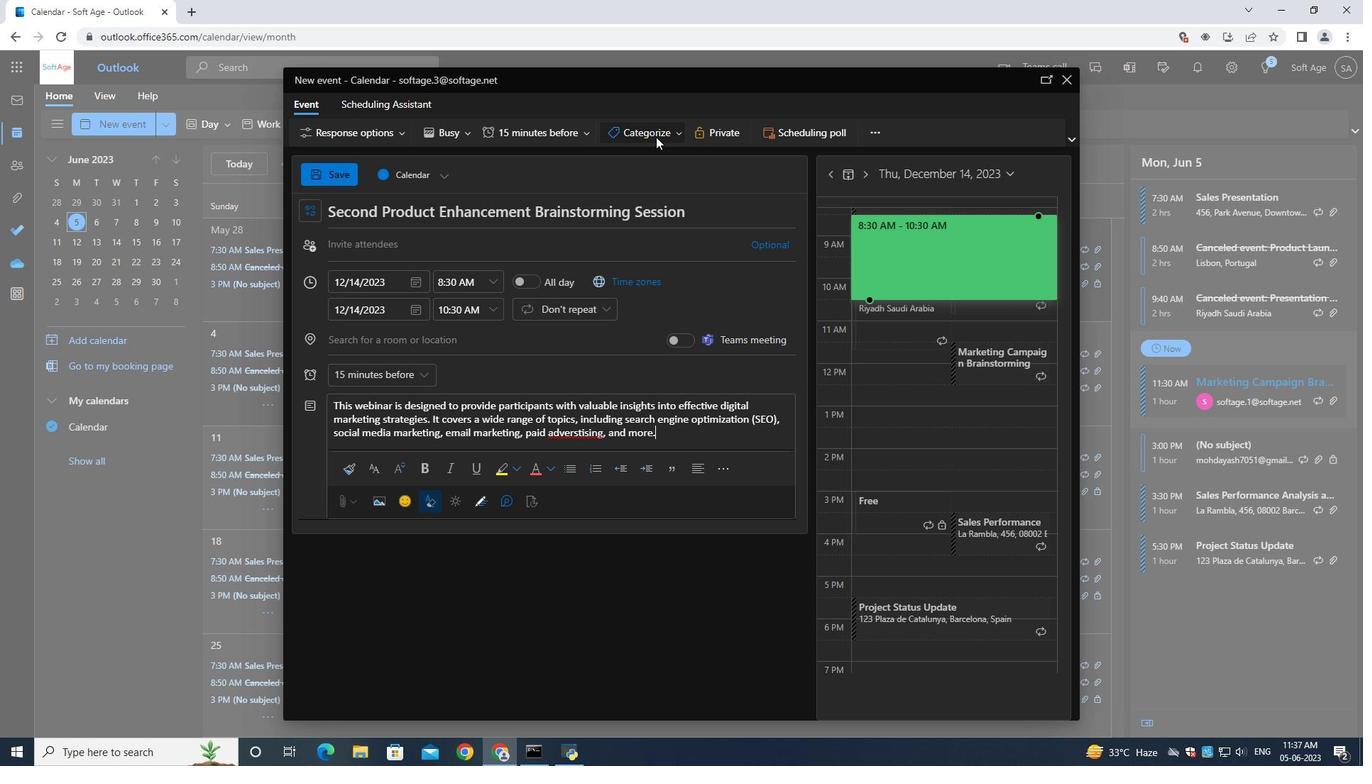 
Action: Mouse pressed left at (666, 134)
Screenshot: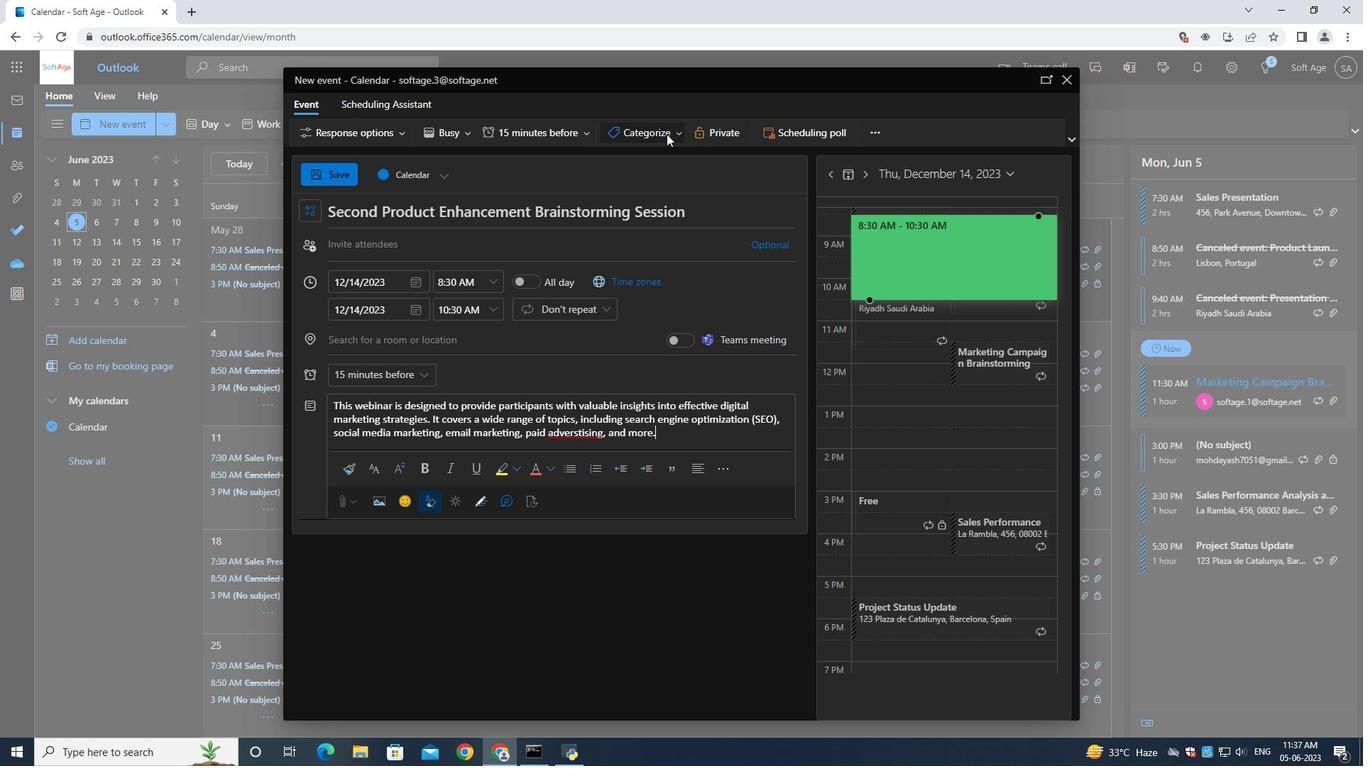 
Action: Mouse moved to (647, 183)
Screenshot: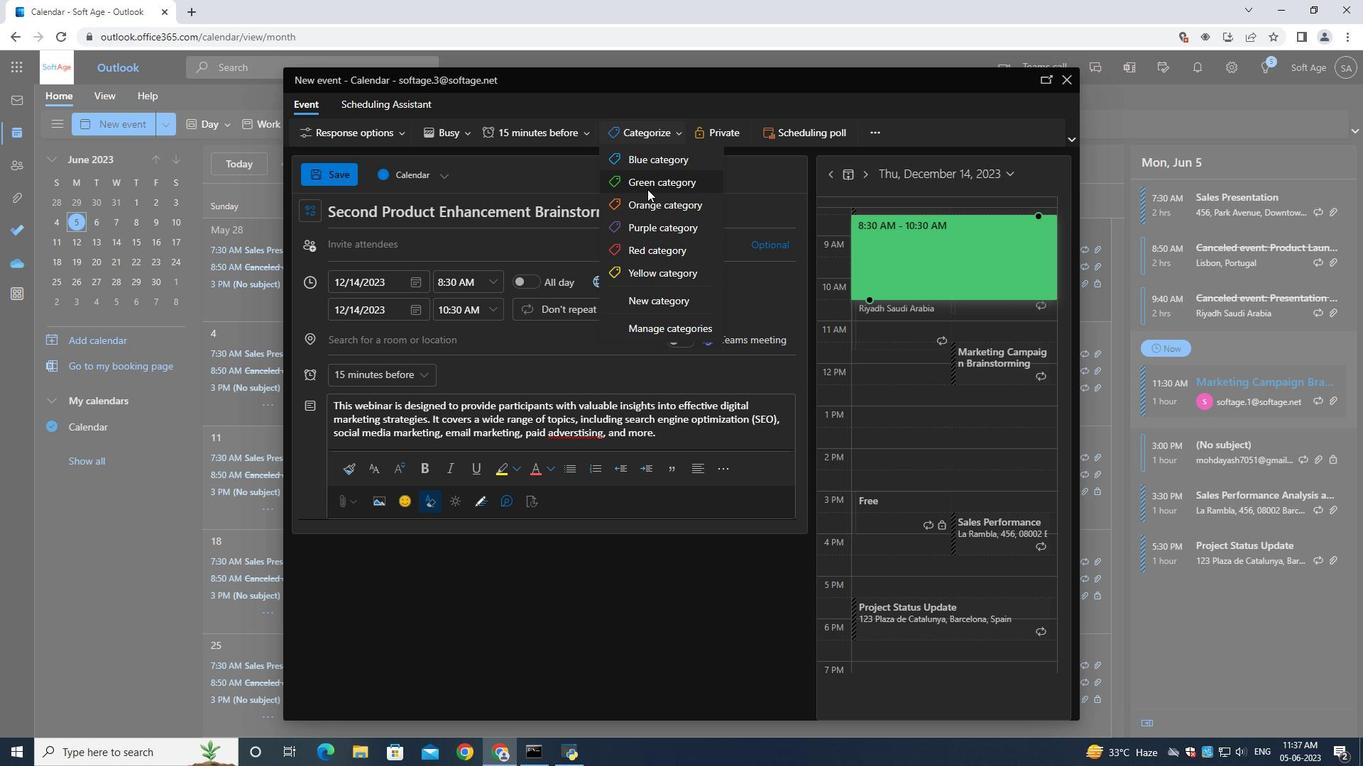 
Action: Mouse pressed left at (647, 183)
Screenshot: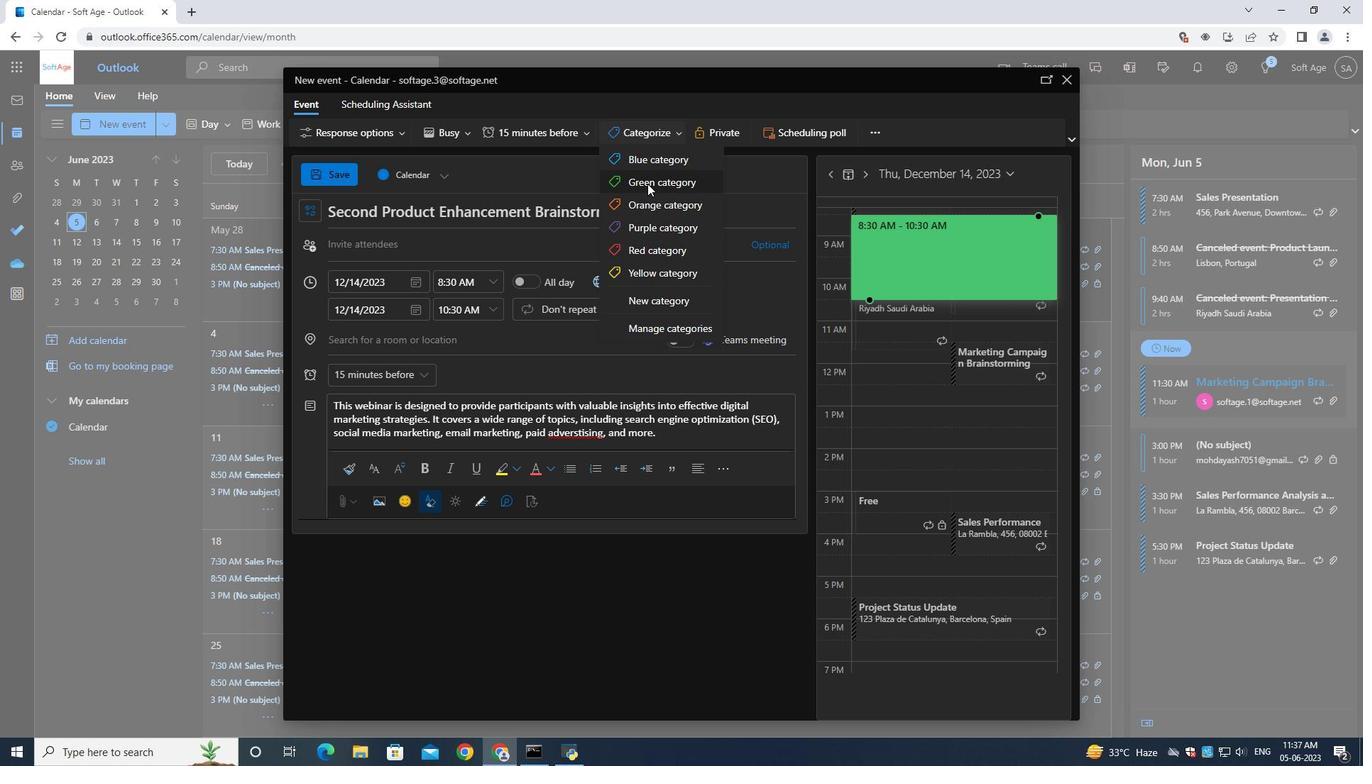 
Action: Mouse moved to (394, 247)
Screenshot: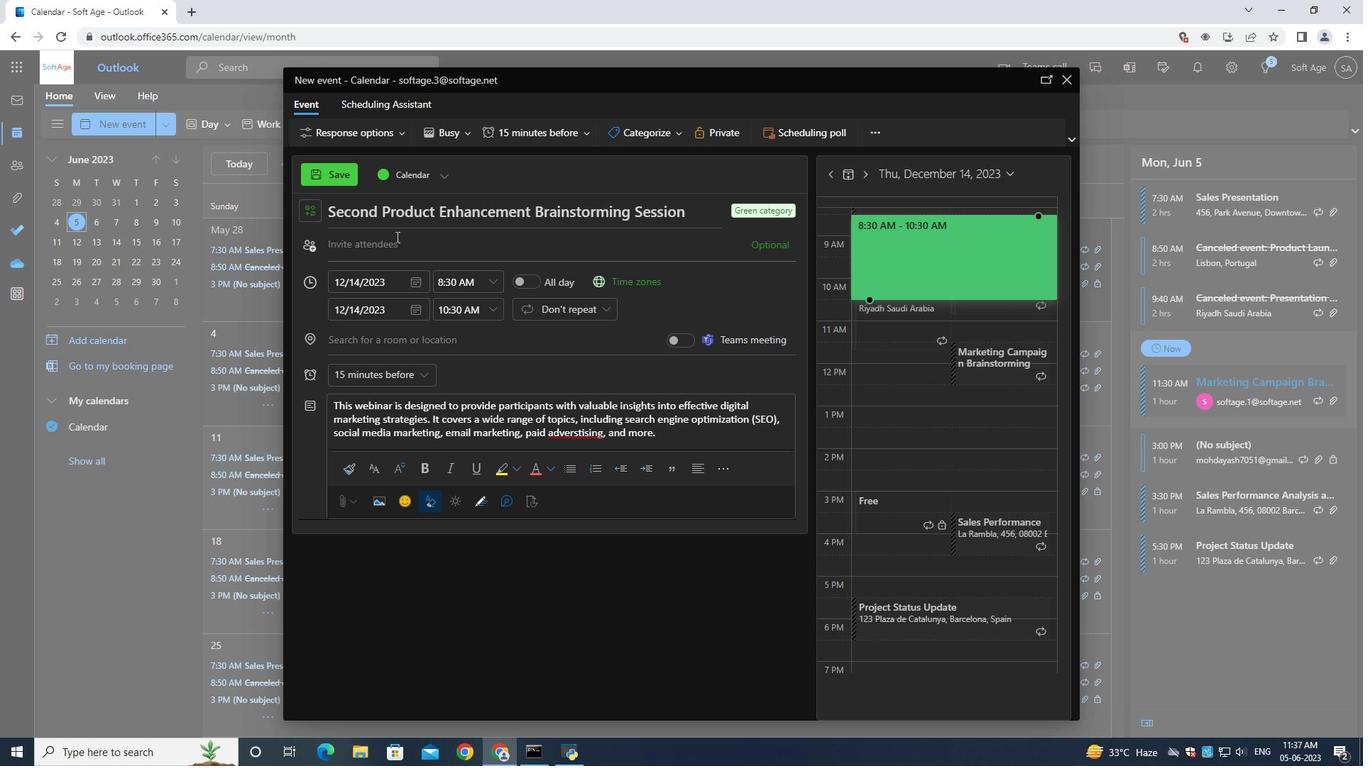 
Action: Mouse pressed left at (394, 247)
Screenshot: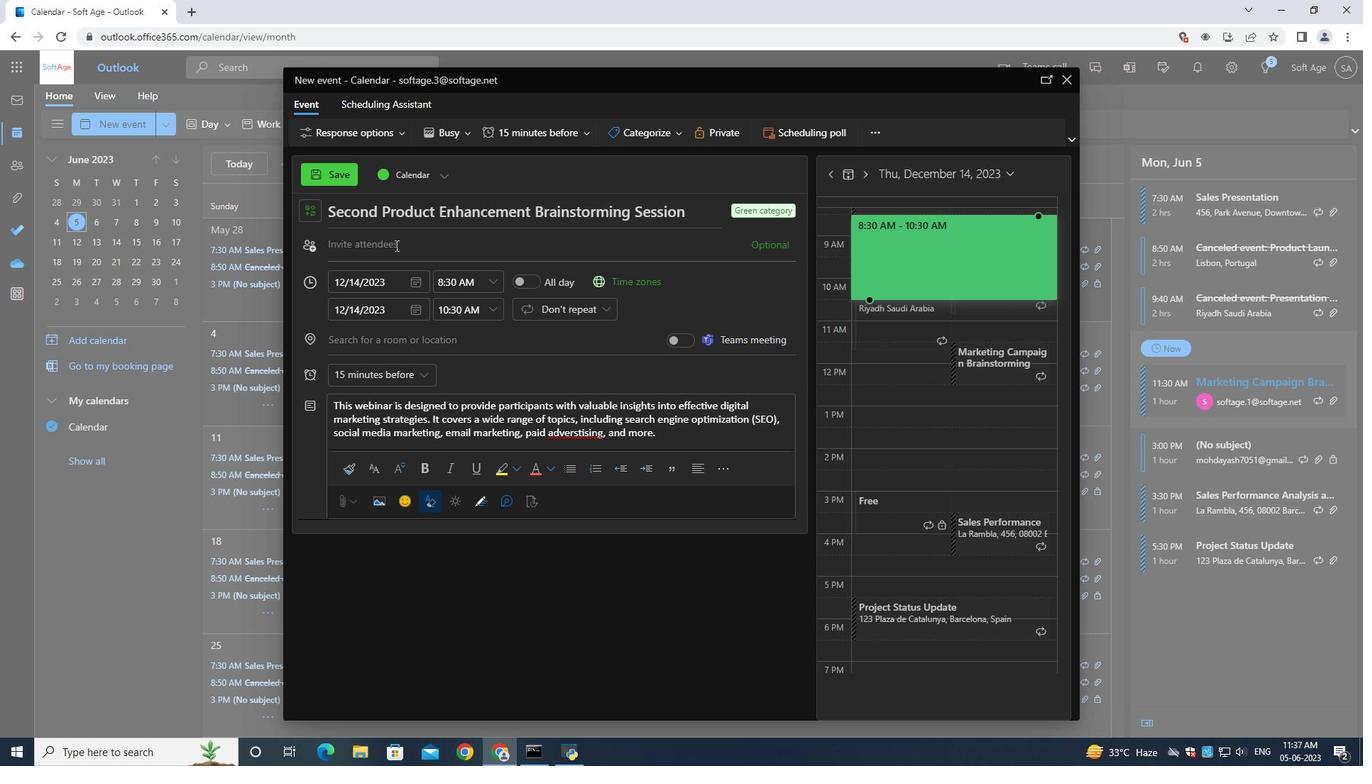
Action: Mouse moved to (394, 247)
Screenshot: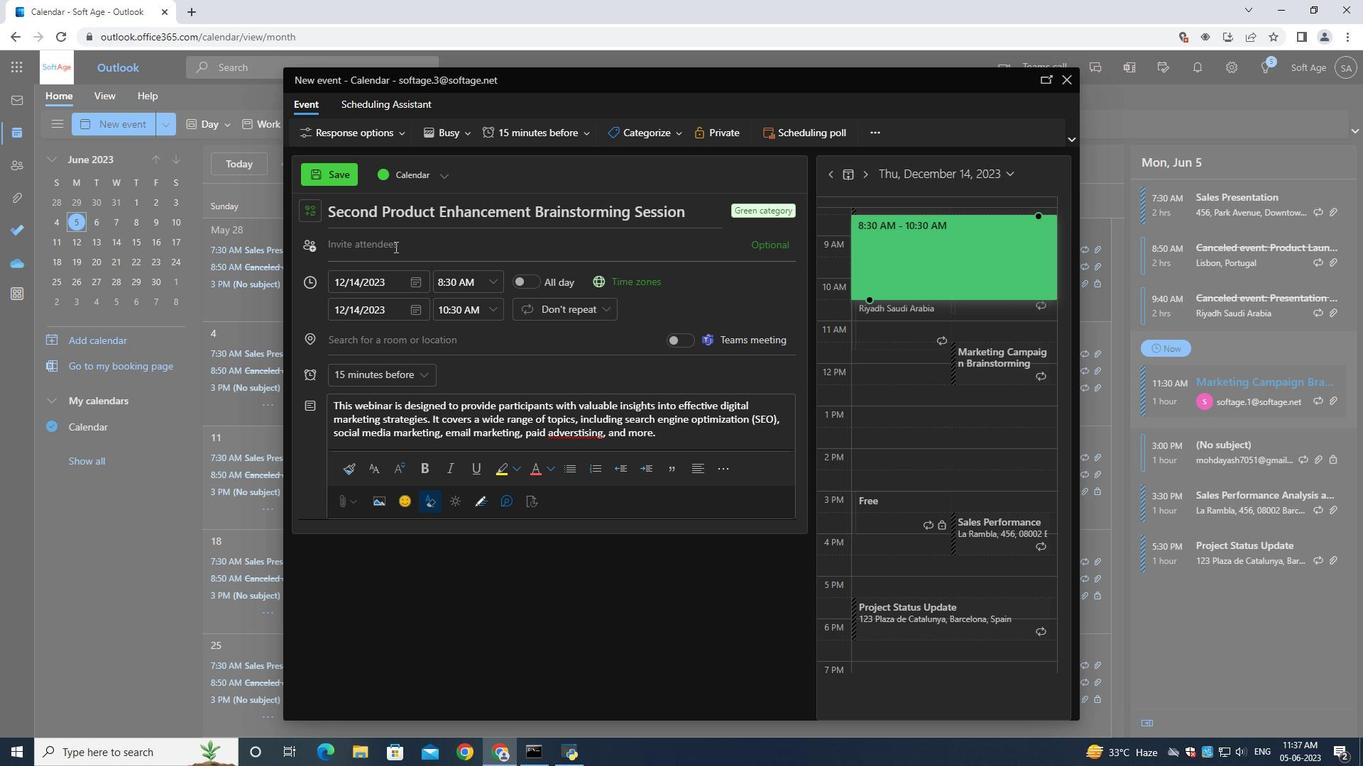 
Action: Key pressed sod<Key.backspace>ftage.5<Key.shift>@softage.net
Screenshot: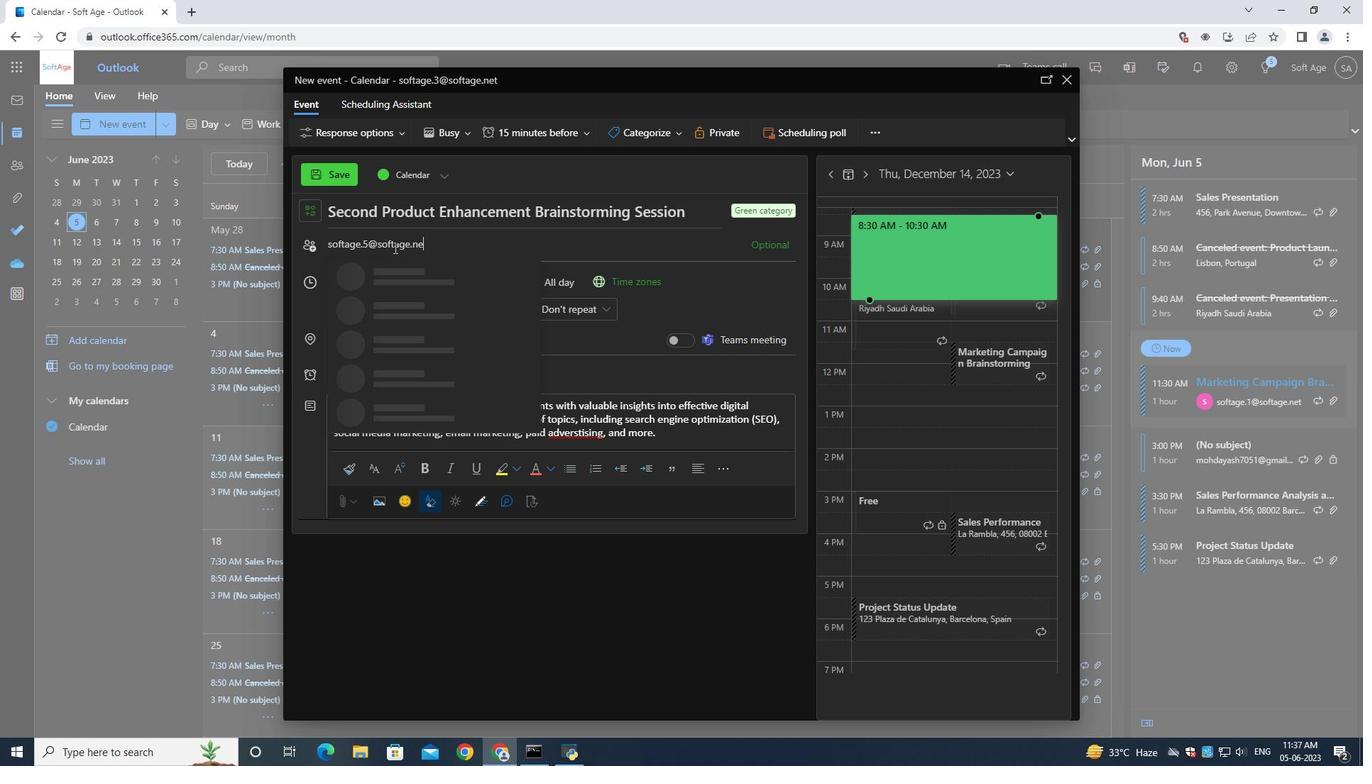 
Action: Mouse moved to (403, 289)
Screenshot: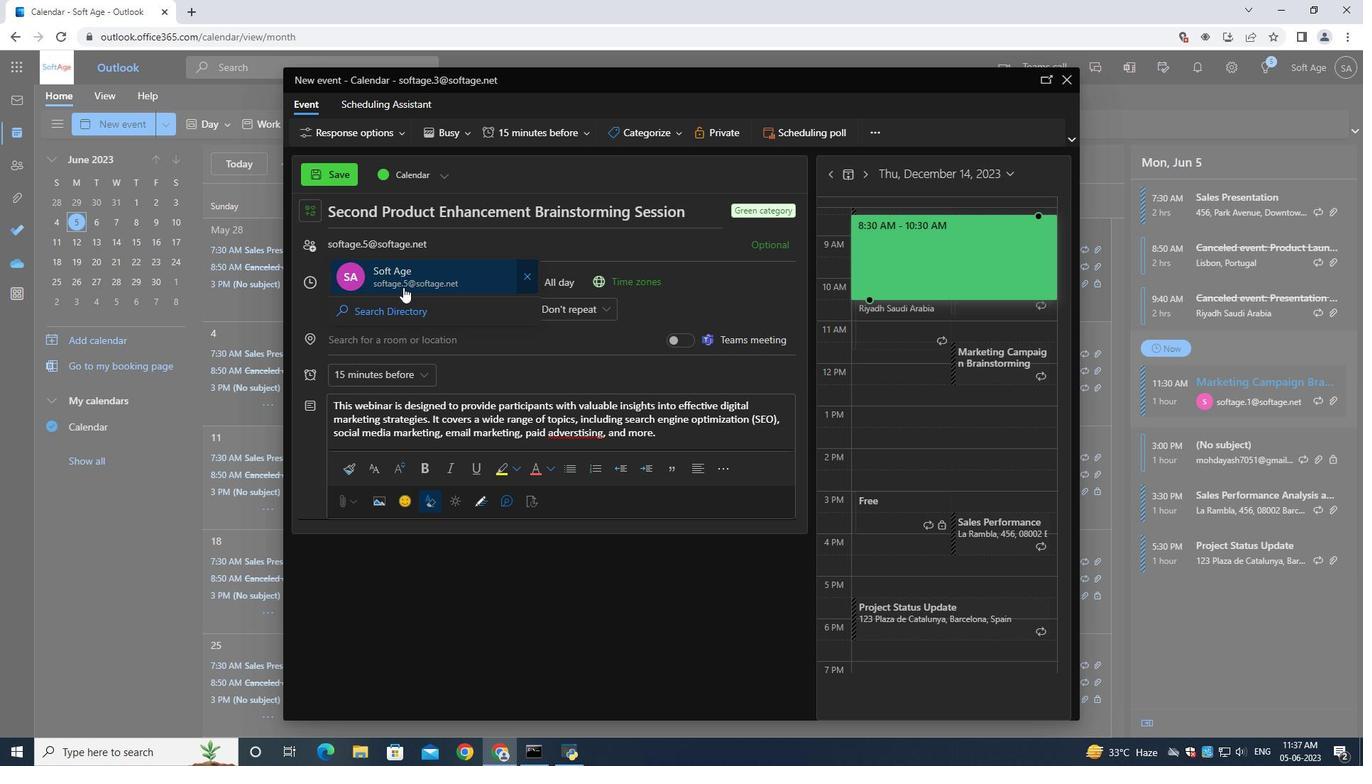
Action: Mouse pressed left at (403, 289)
Screenshot: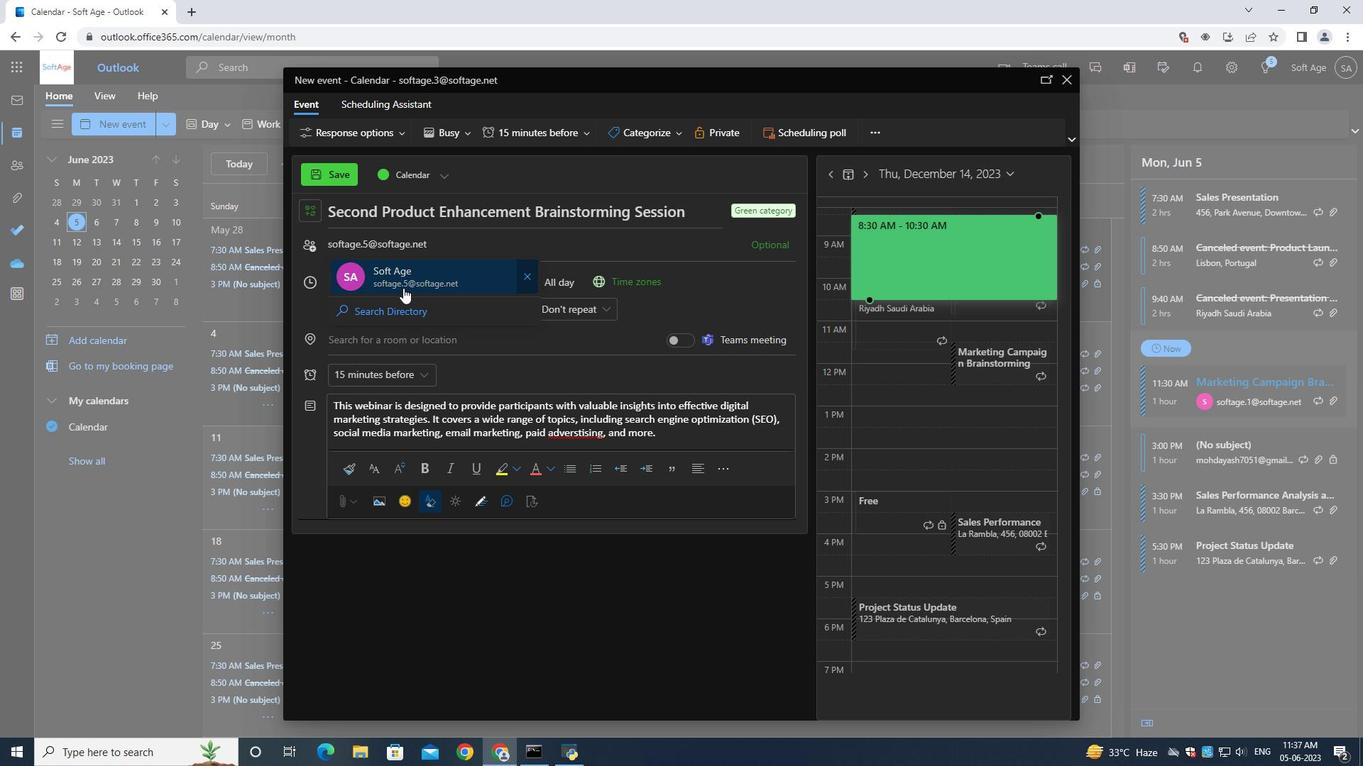 
Action: Key pressed softage.6<Key.shift>@softage.net
Screenshot: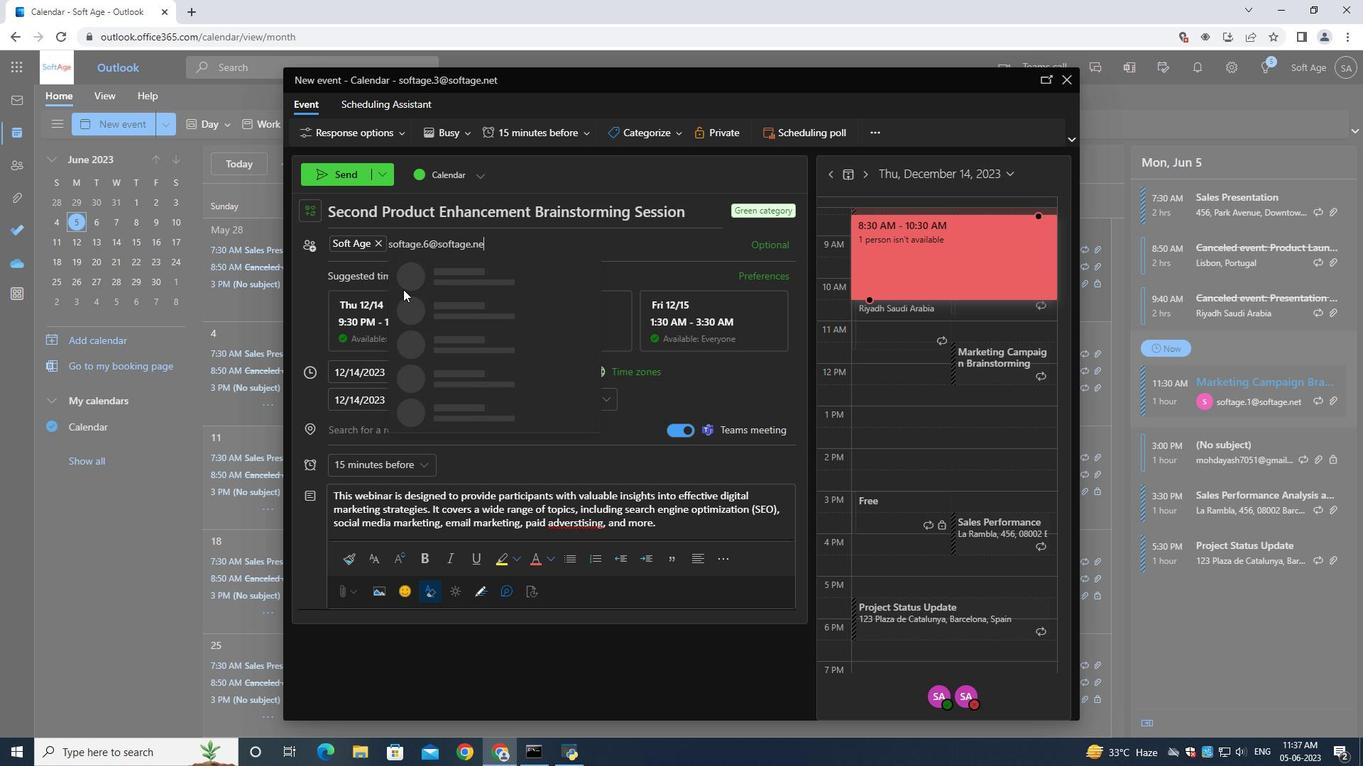 
Action: Mouse moved to (464, 271)
Screenshot: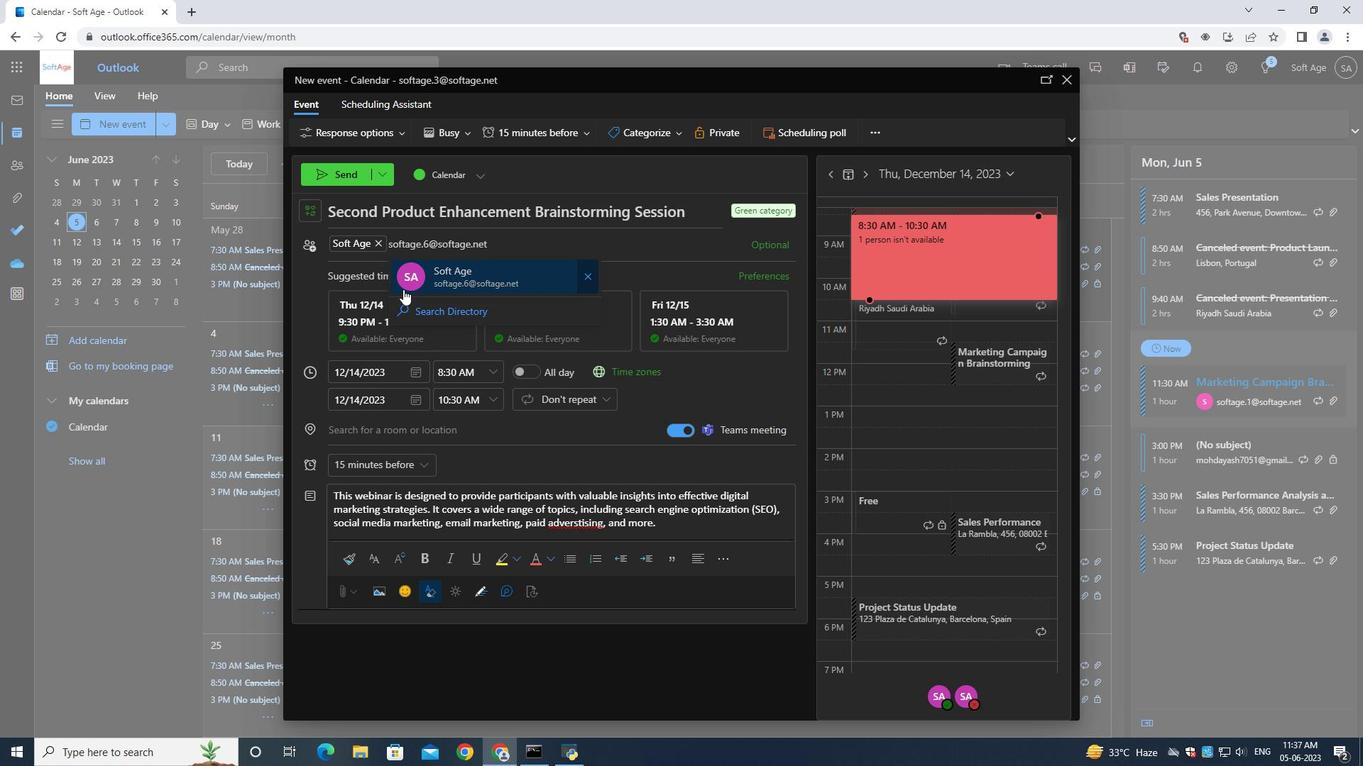 
Action: Mouse pressed left at (464, 271)
Screenshot: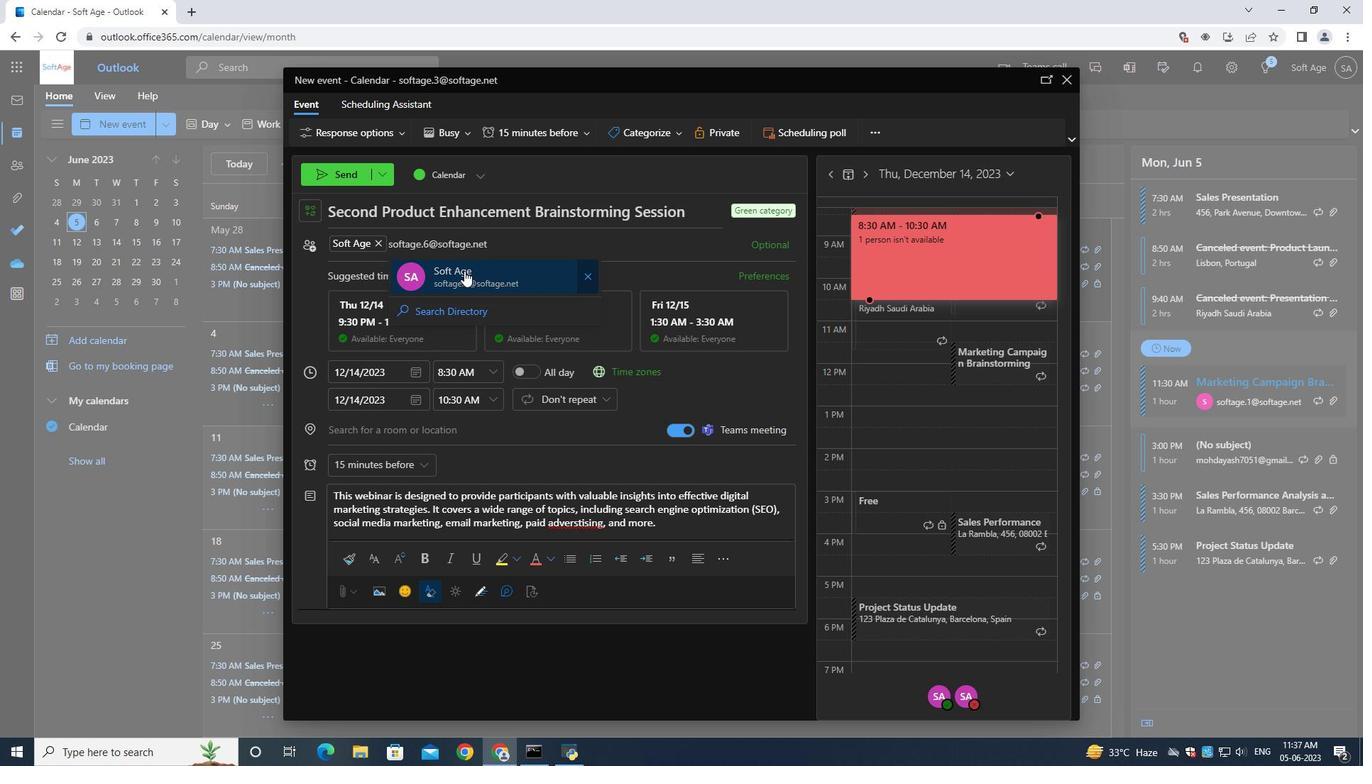 
Action: Mouse moved to (360, 467)
Screenshot: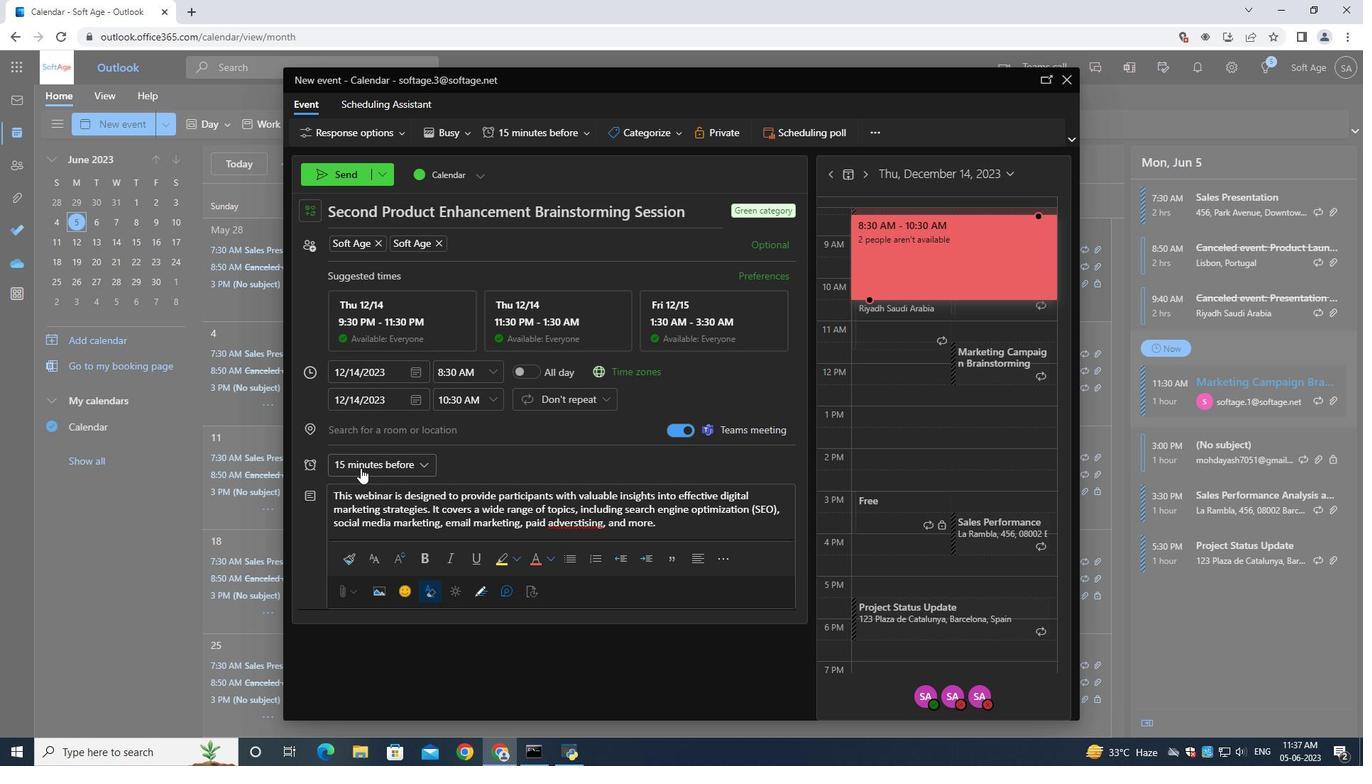 
Action: Mouse pressed left at (360, 467)
Screenshot: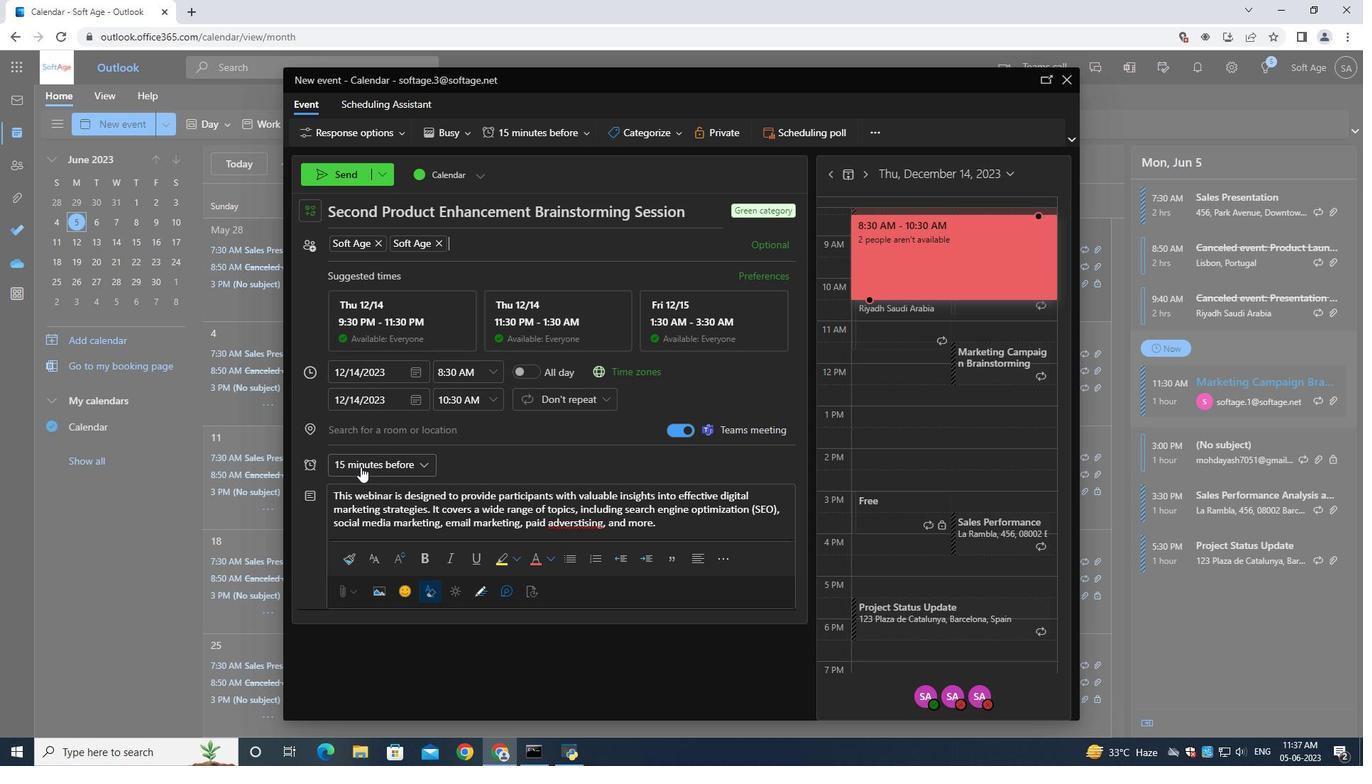 
Action: Mouse moved to (365, 335)
Screenshot: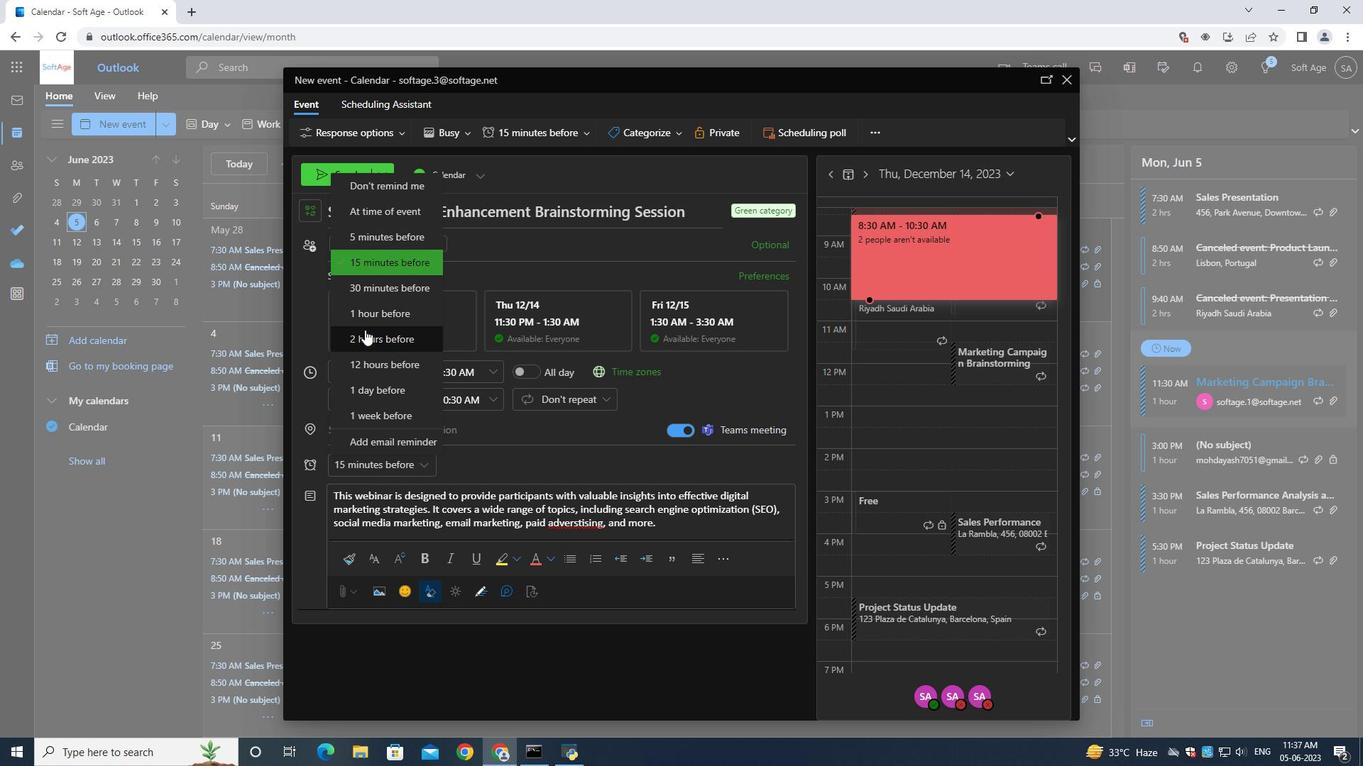 
Action: Mouse pressed left at (365, 335)
Screenshot: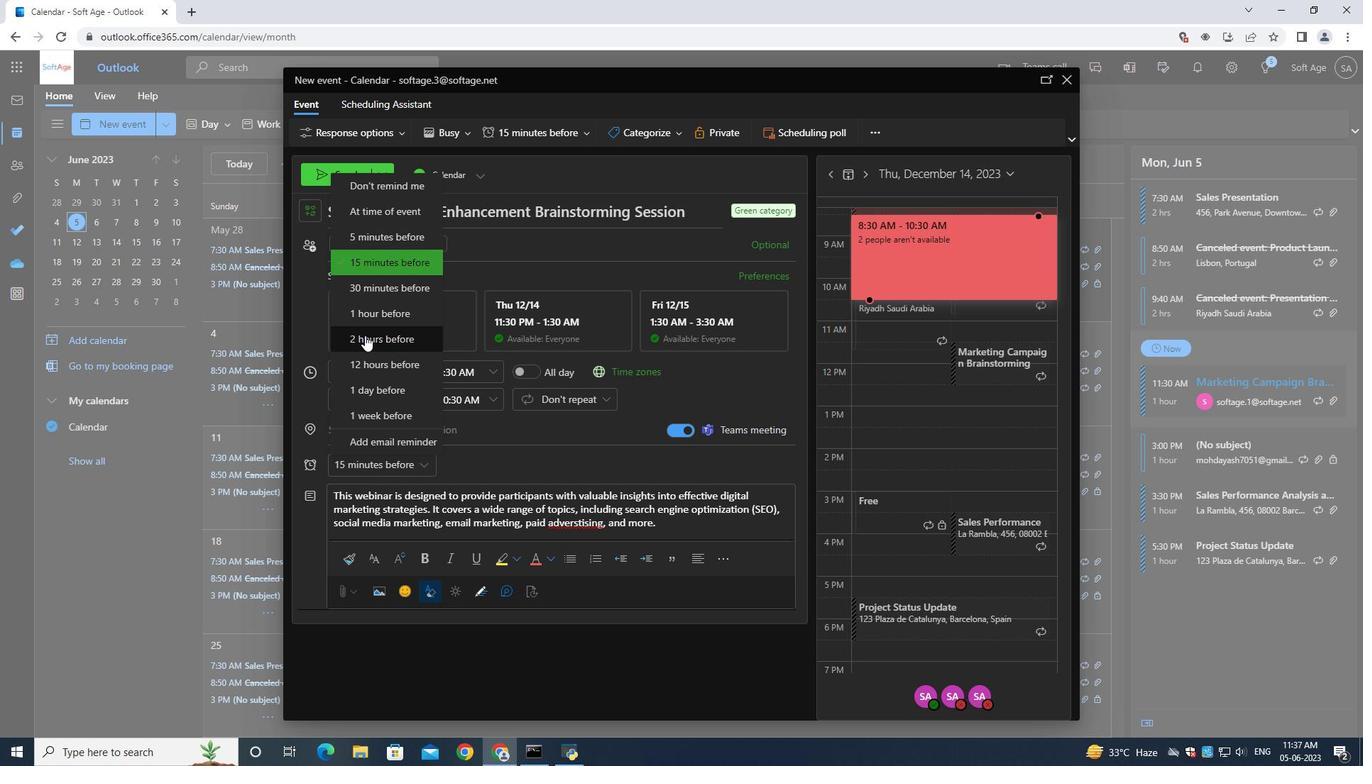 
Action: Mouse moved to (335, 169)
Screenshot: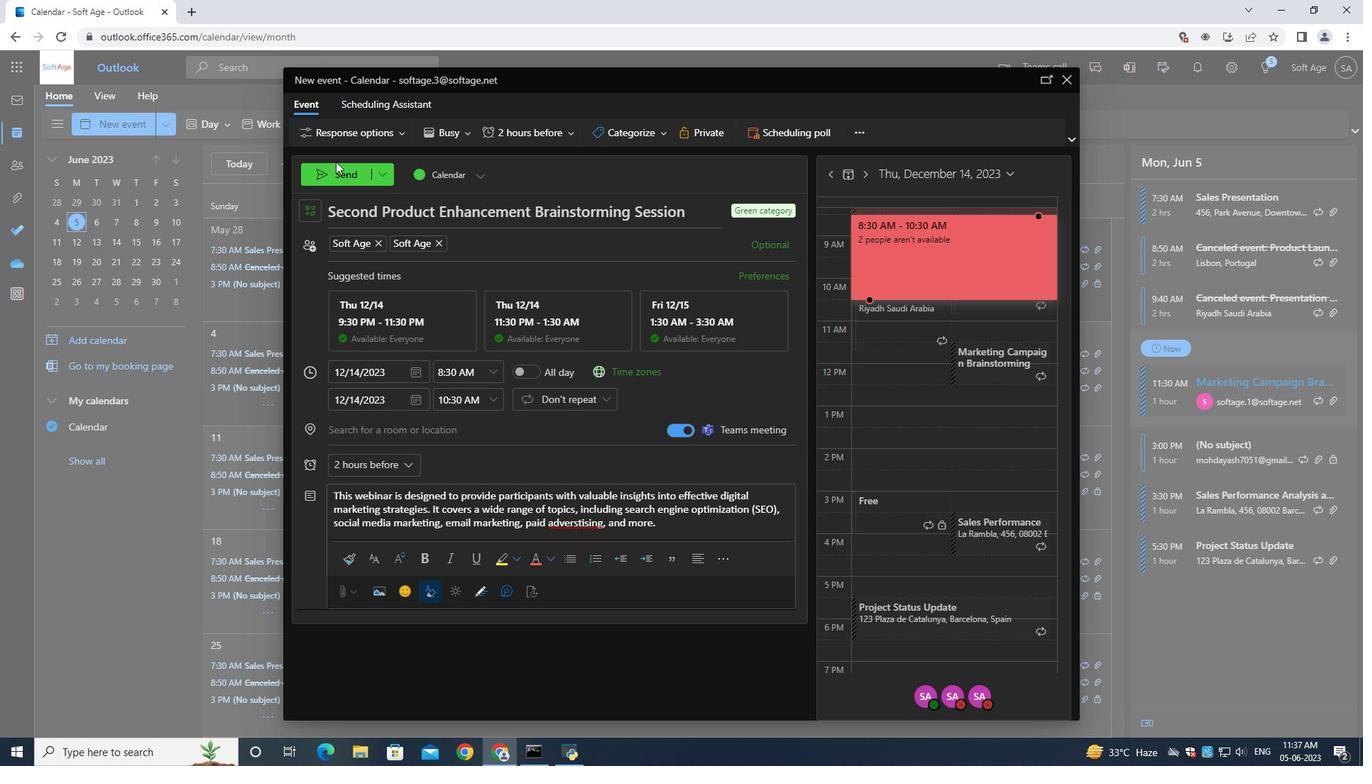
Action: Mouse pressed left at (335, 169)
Screenshot: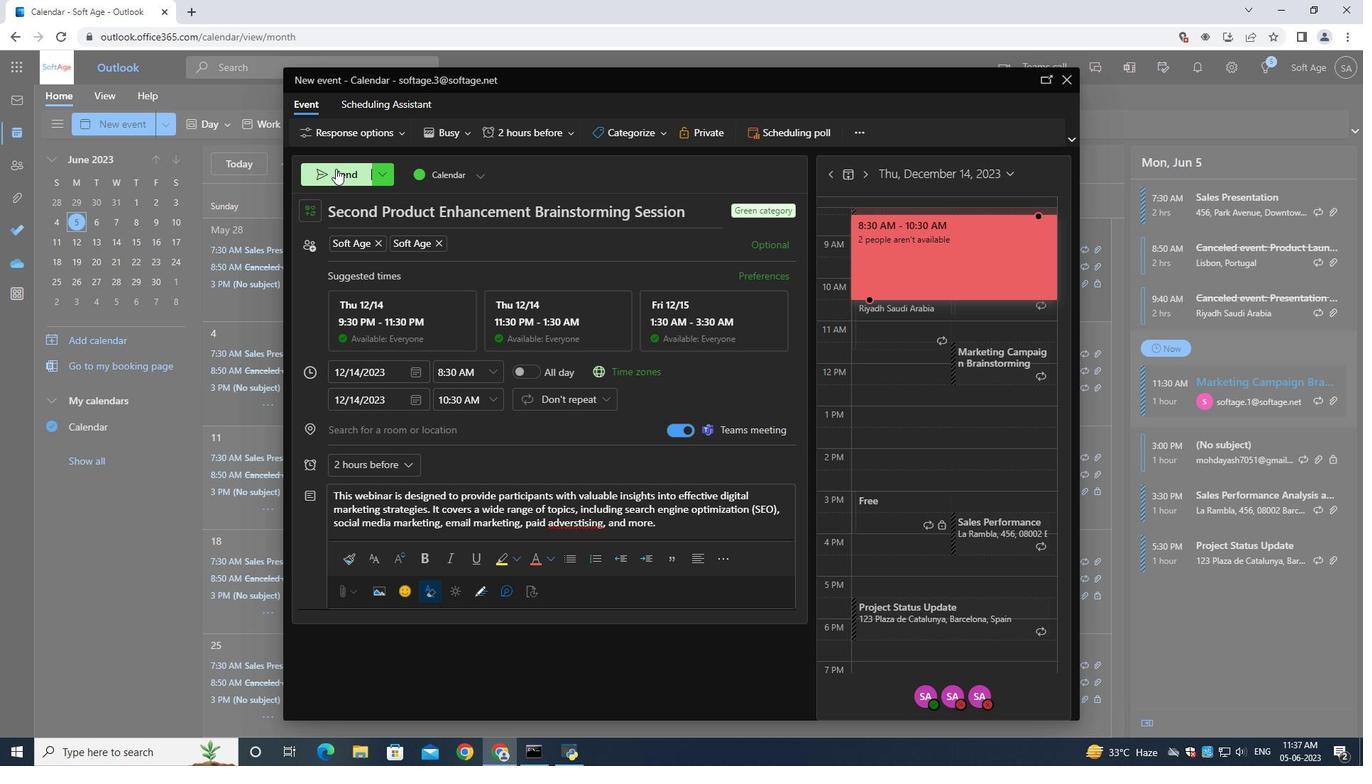 
